 Task: Find connections with filter location El Attaf with filter topic #Managementconsultingwith filter profile language English with filter current company Bestseller India with filter school Don Bosco Institute of Technology (D.B.I.T) with filter industry Restaurants with filter service category Blogging with filter keywords title Finance Manager
Action: Mouse moved to (543, 75)
Screenshot: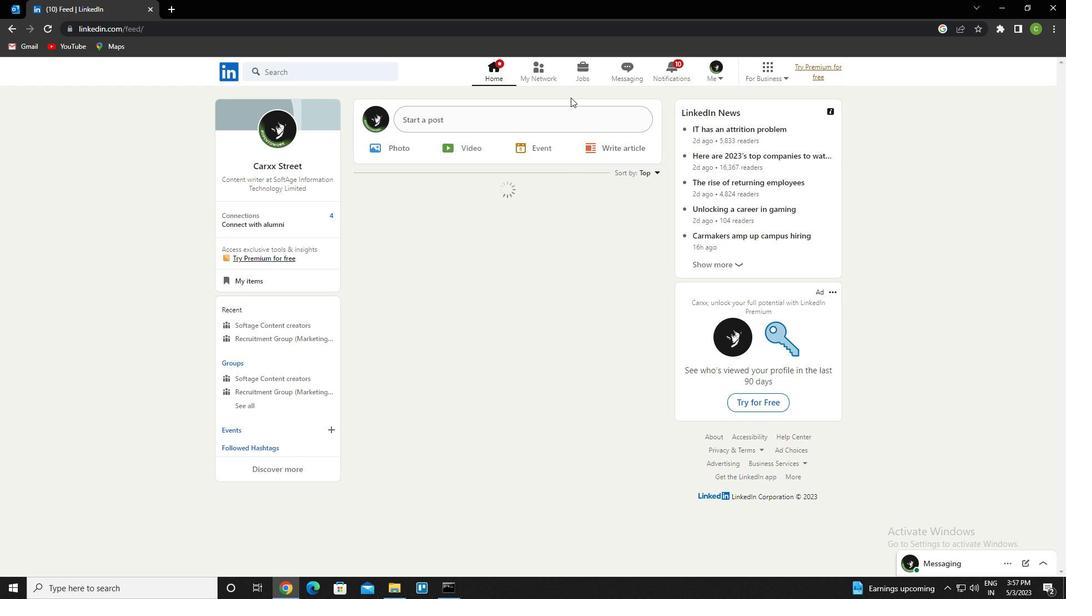 
Action: Mouse pressed left at (543, 75)
Screenshot: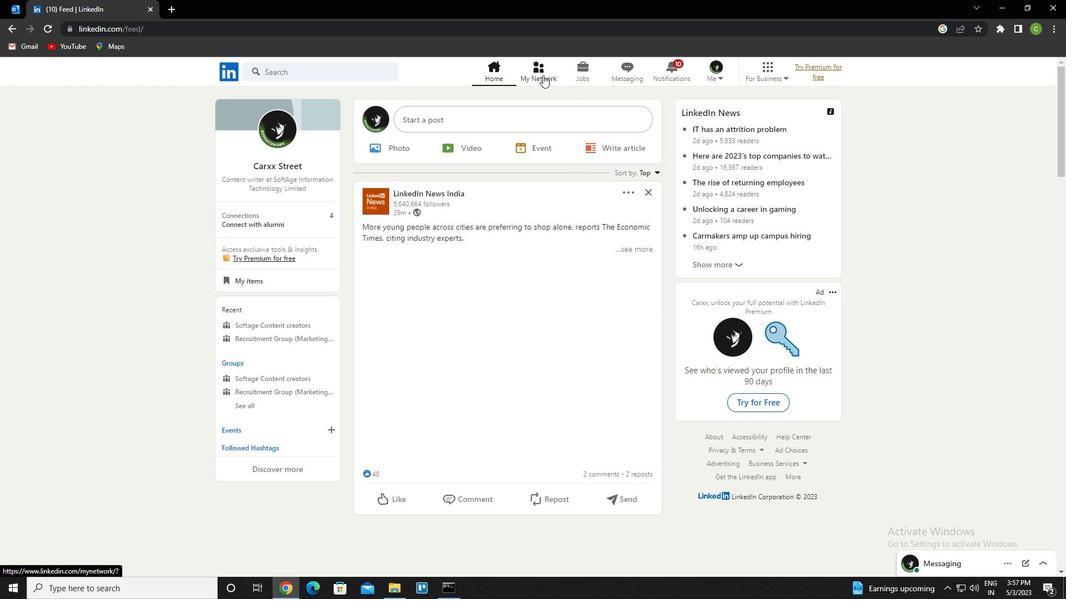 
Action: Mouse moved to (346, 136)
Screenshot: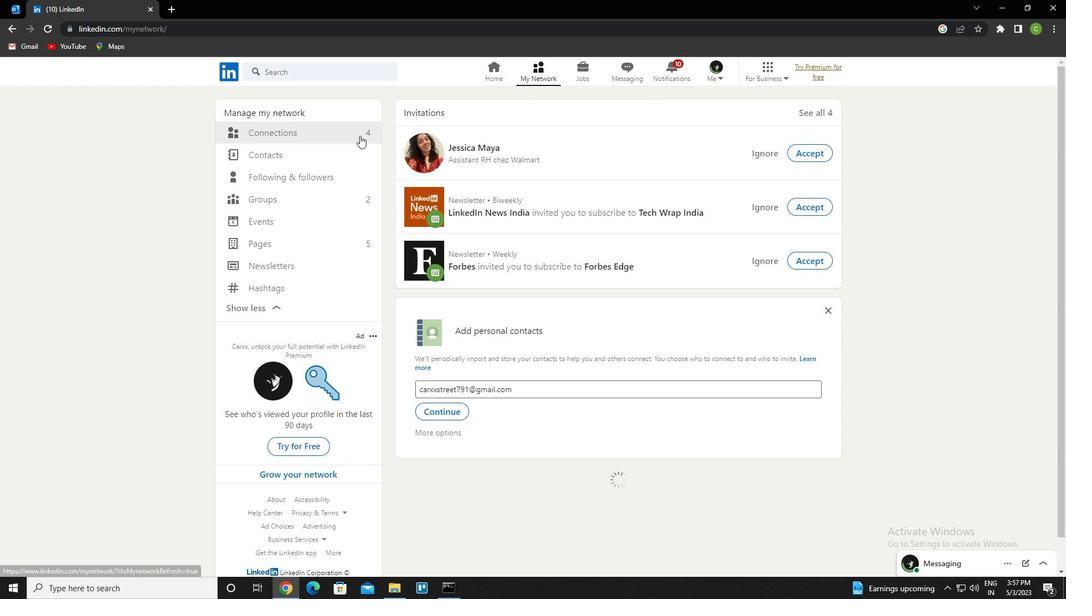 
Action: Mouse pressed left at (346, 136)
Screenshot: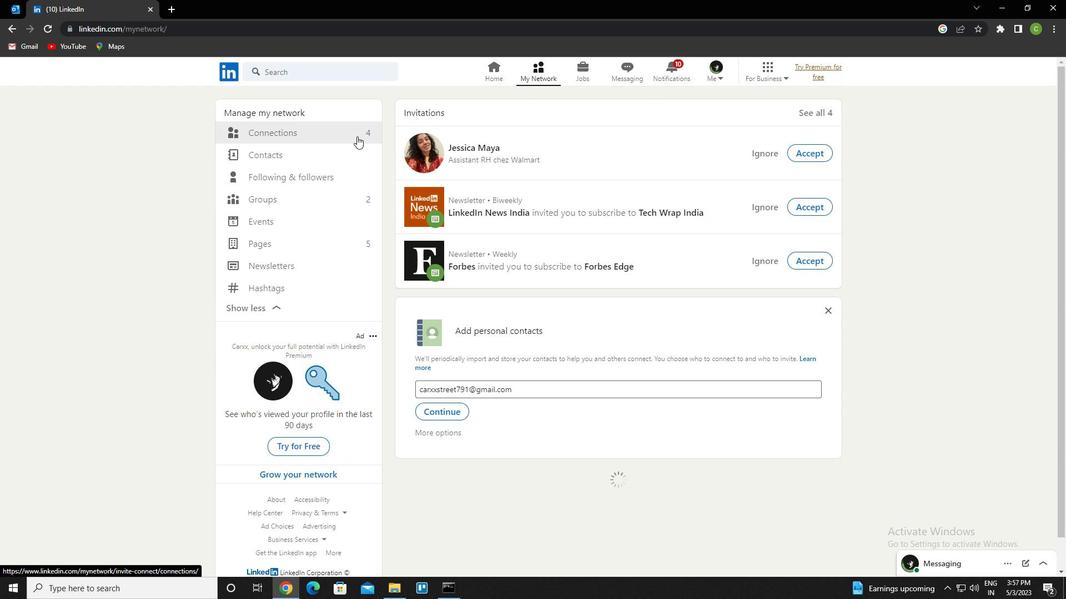 
Action: Mouse moved to (626, 133)
Screenshot: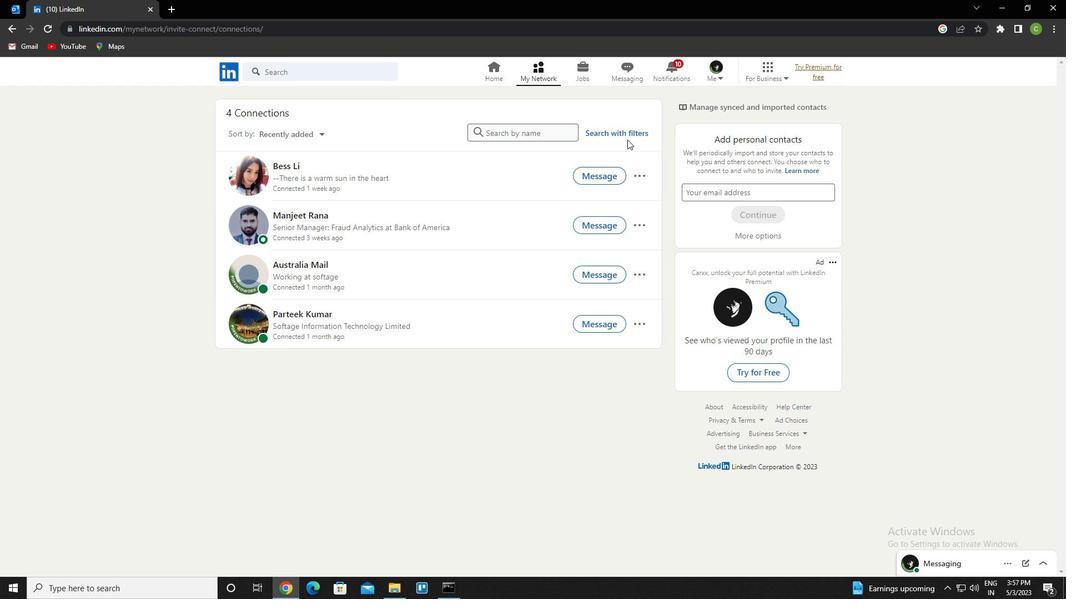 
Action: Mouse pressed left at (626, 133)
Screenshot: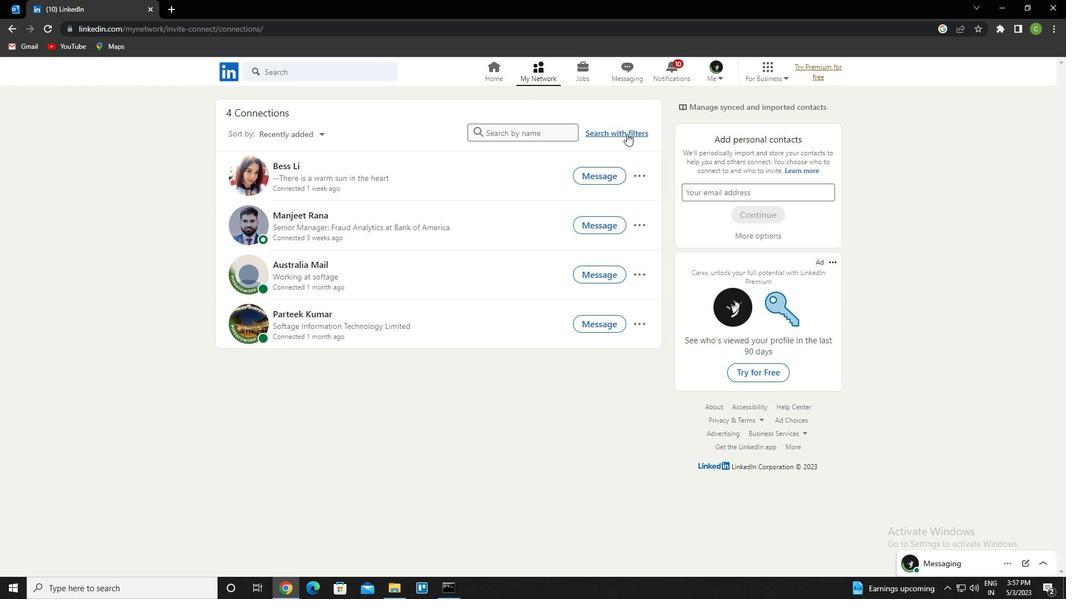 
Action: Mouse moved to (566, 98)
Screenshot: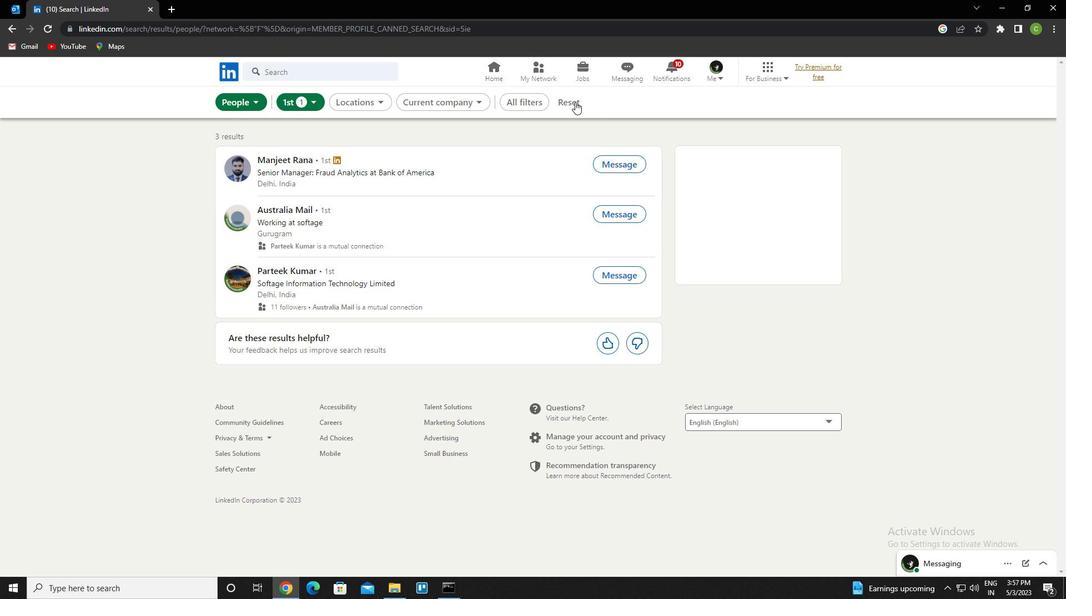 
Action: Mouse pressed left at (566, 98)
Screenshot: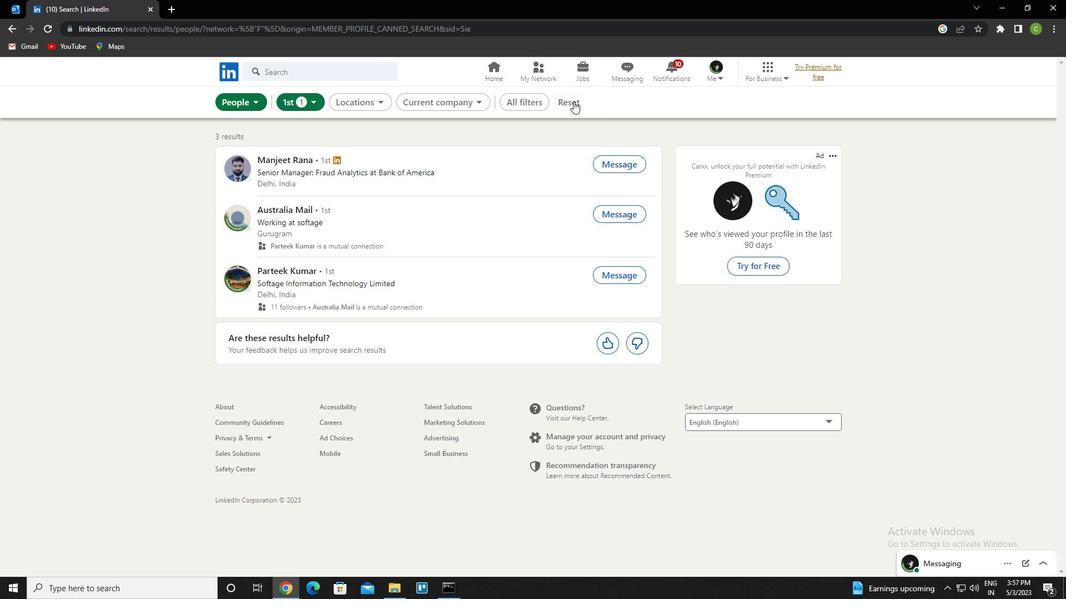 
Action: Mouse moved to (557, 100)
Screenshot: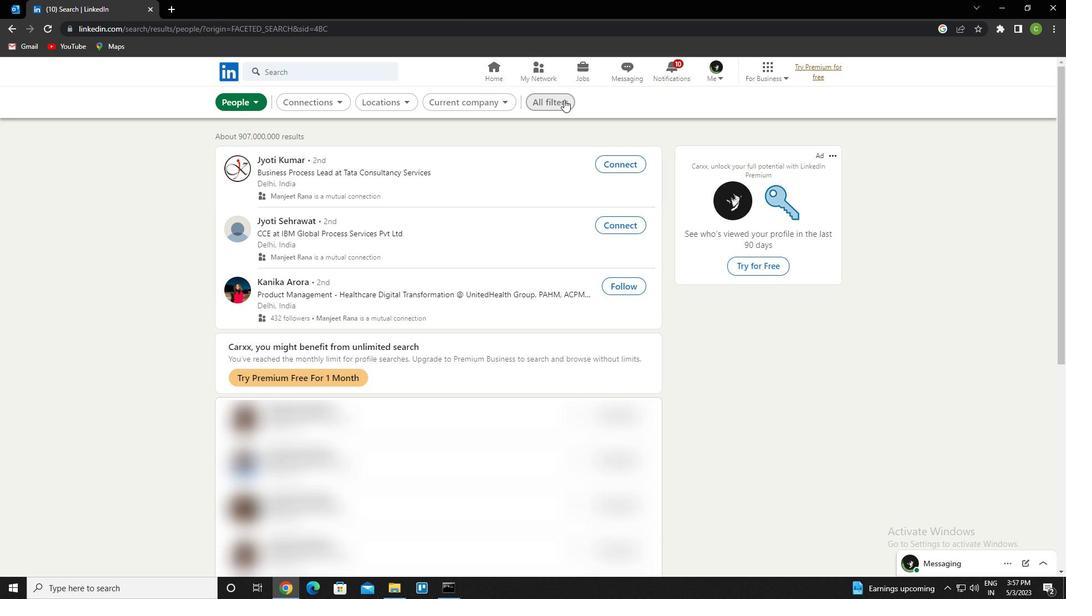 
Action: Mouse pressed left at (557, 100)
Screenshot: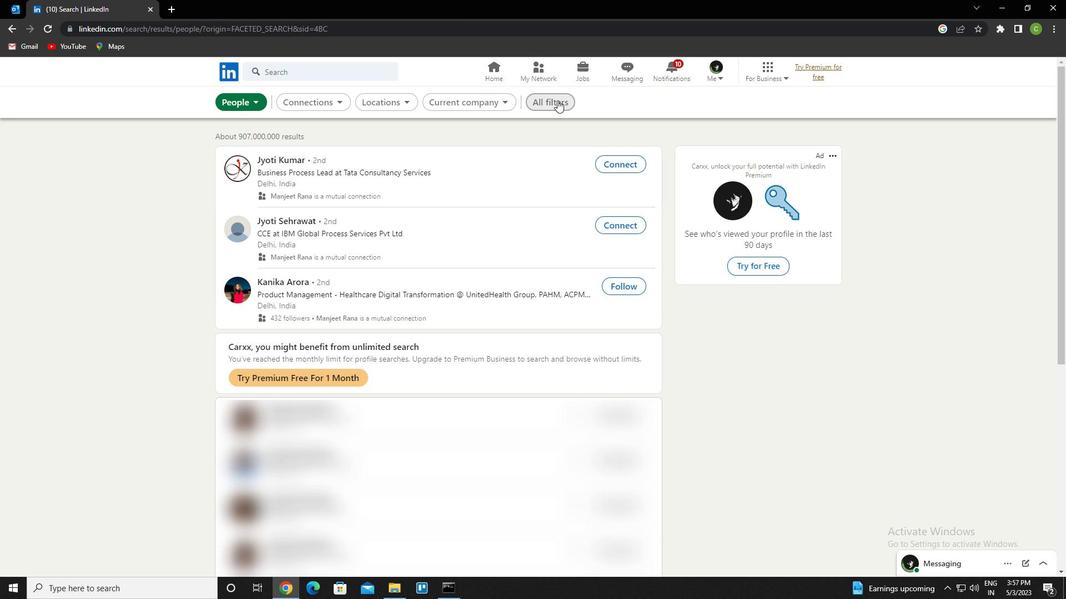 
Action: Mouse moved to (893, 346)
Screenshot: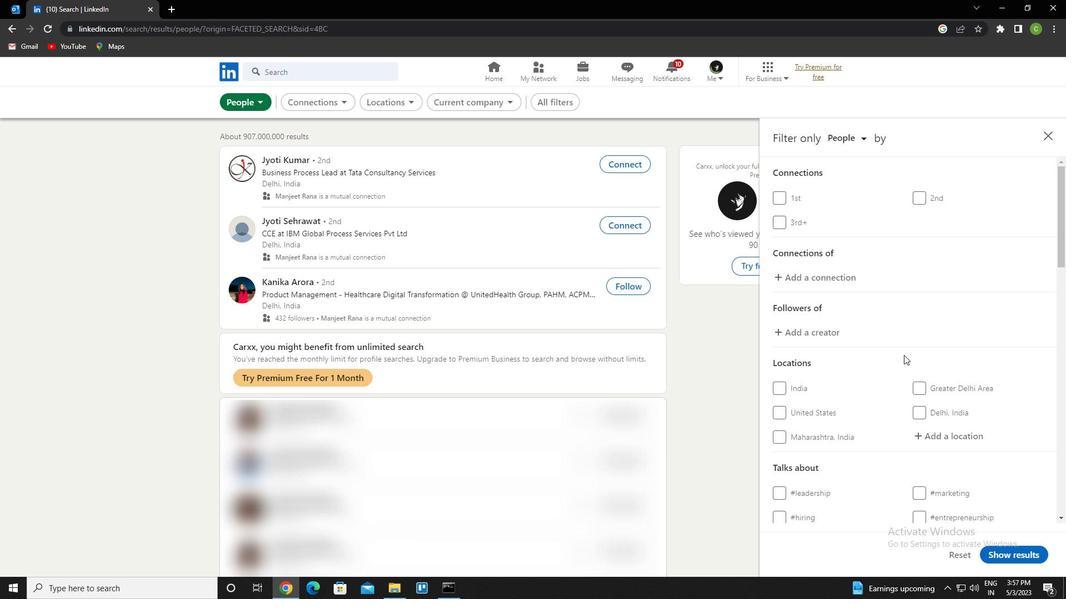 
Action: Mouse scrolled (893, 346) with delta (0, 0)
Screenshot: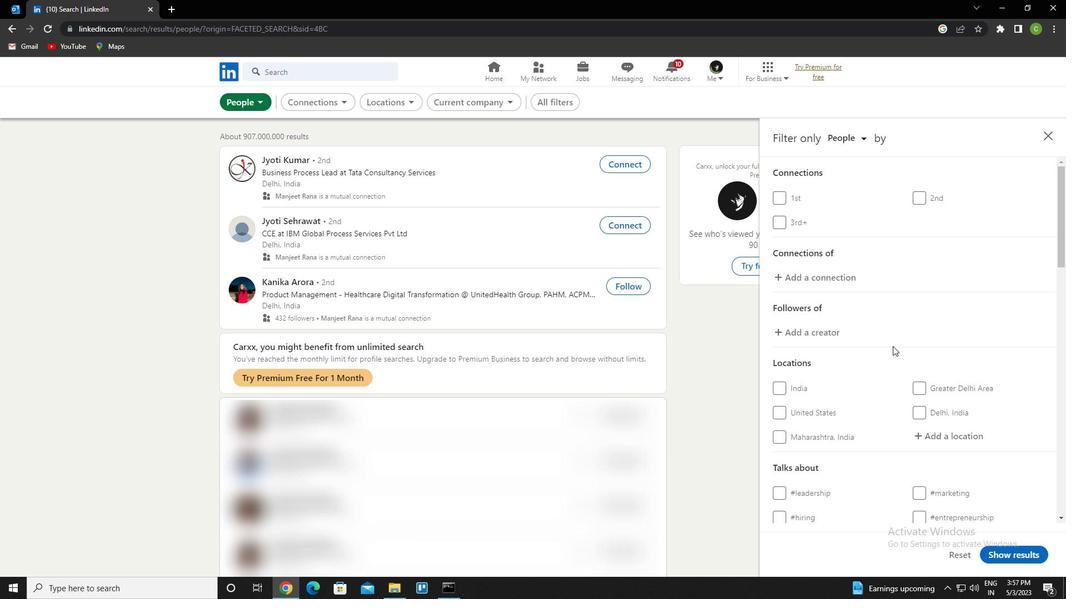 
Action: Mouse scrolled (893, 346) with delta (0, 0)
Screenshot: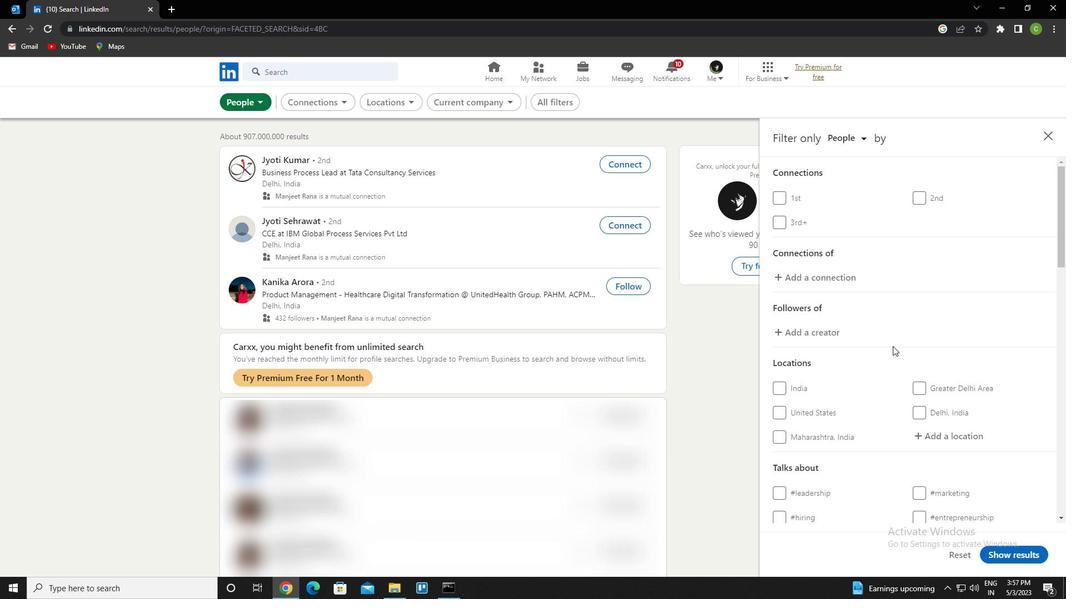 
Action: Mouse moved to (927, 331)
Screenshot: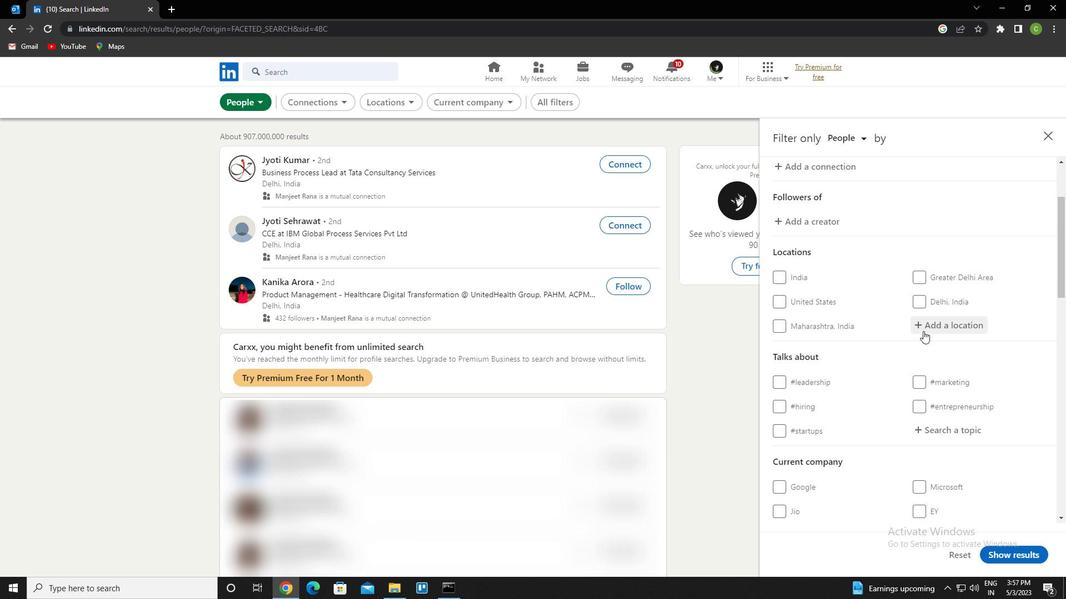 
Action: Mouse pressed left at (927, 331)
Screenshot: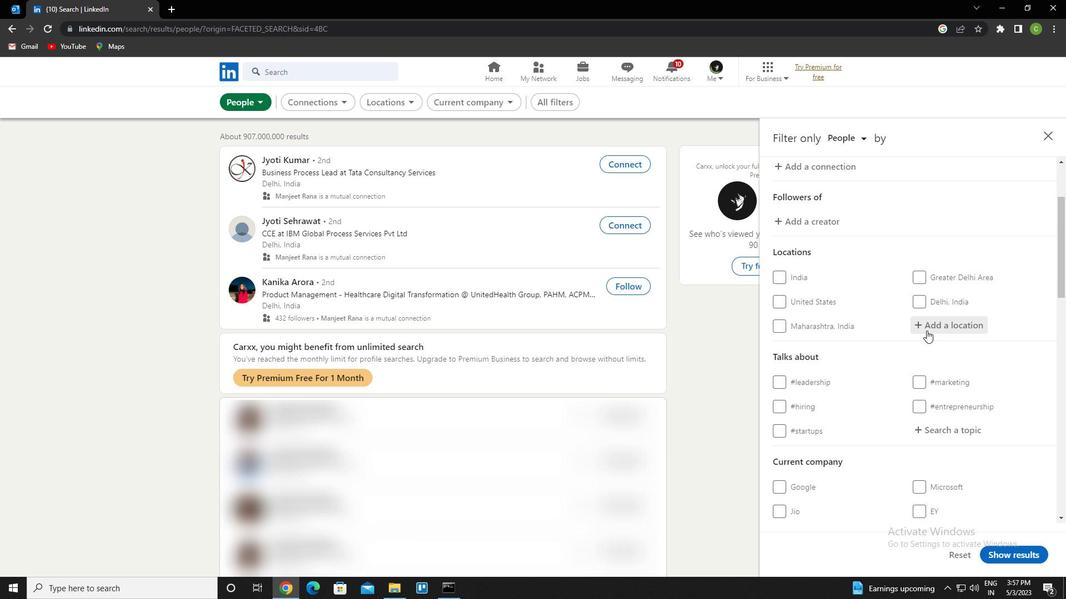 
Action: Key pressed <Key.caps_lock>e<Key.caps_lock>l<Key.space><Key.caps_lock>a<Key.caps_lock>ttaf<Key.down><Key.enter>
Screenshot: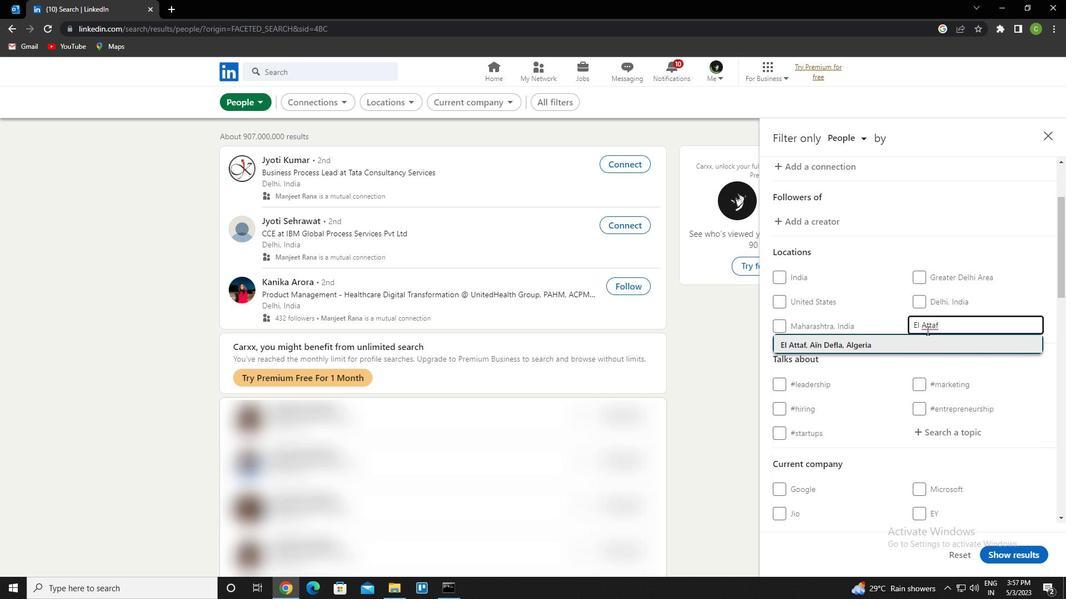 
Action: Mouse scrolled (927, 330) with delta (0, 0)
Screenshot: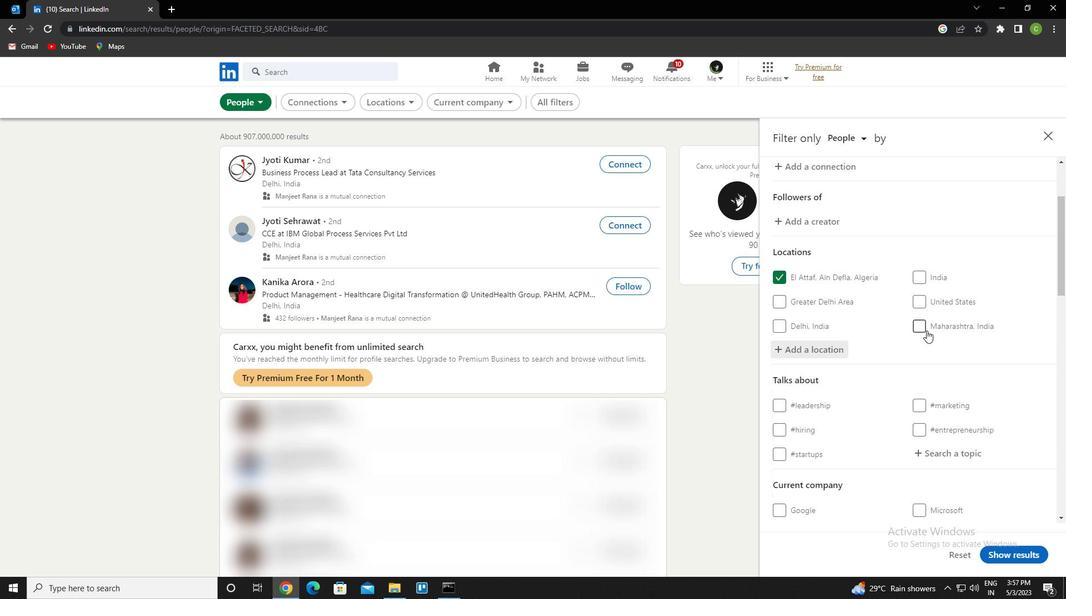 
Action: Mouse scrolled (927, 330) with delta (0, 0)
Screenshot: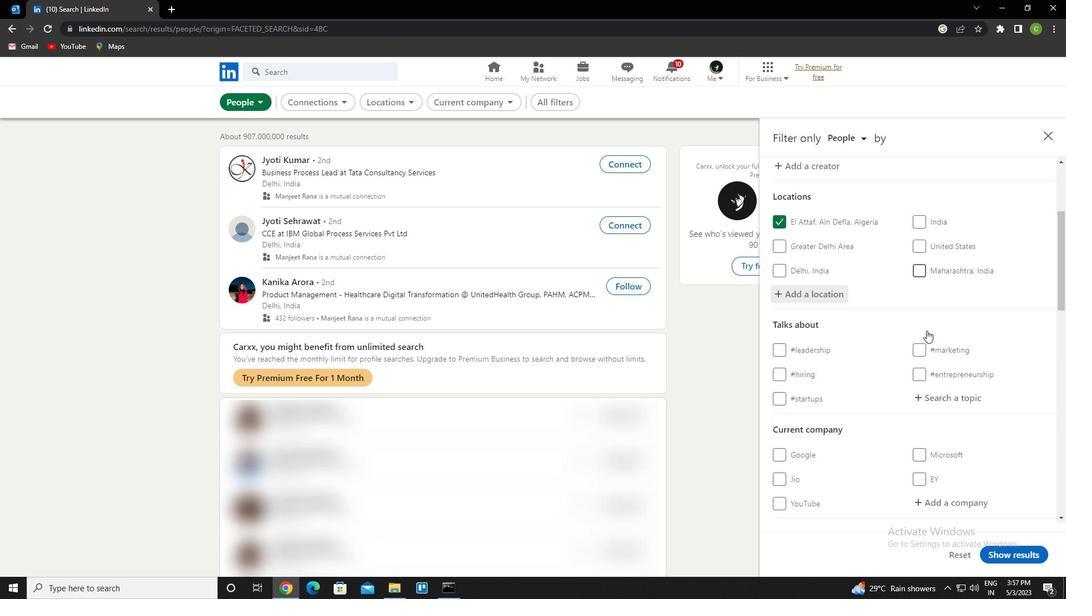 
Action: Mouse moved to (930, 338)
Screenshot: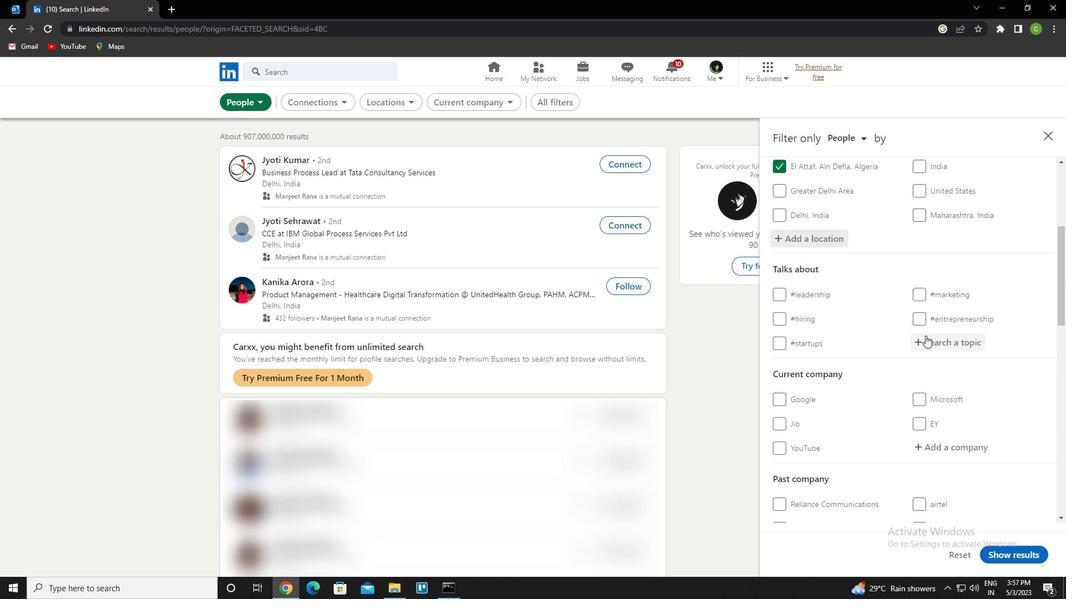 
Action: Mouse pressed left at (930, 338)
Screenshot: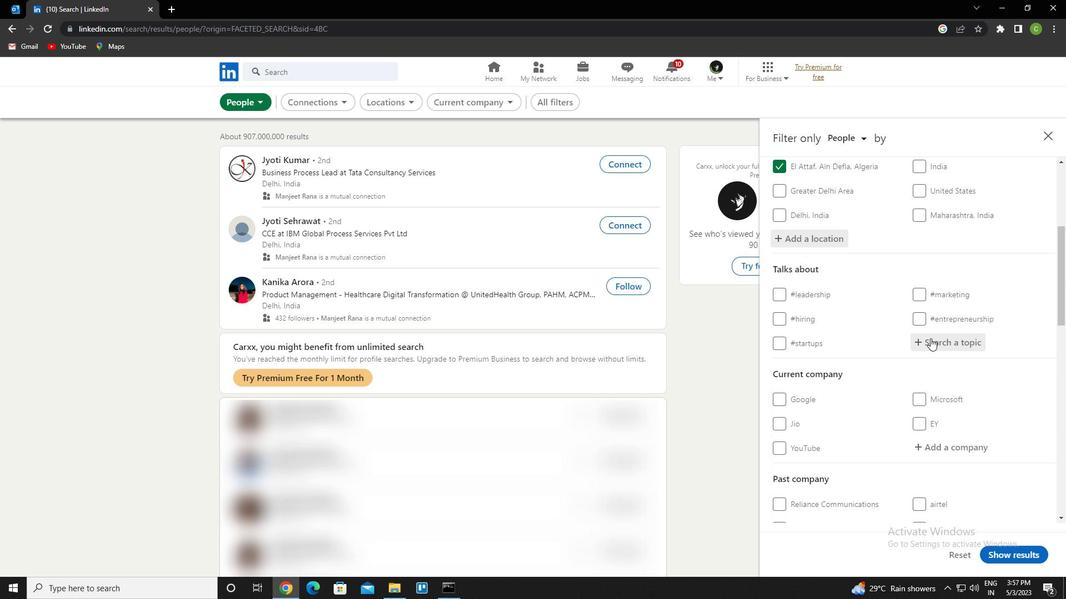 
Action: Key pressed managementconsulting<Key.down><Key.enter>
Screenshot: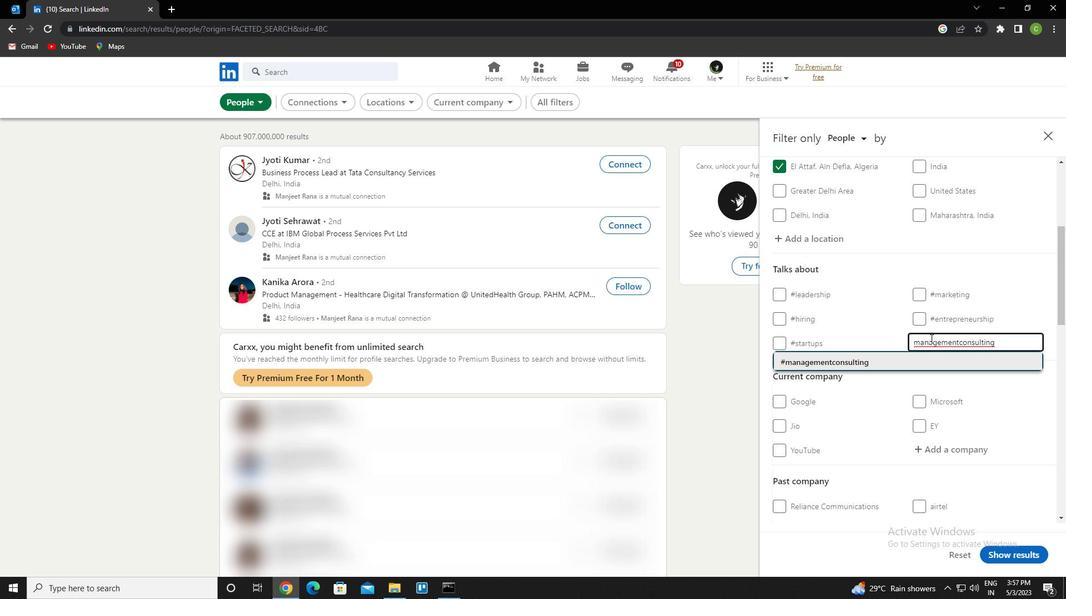 
Action: Mouse scrolled (930, 338) with delta (0, 0)
Screenshot: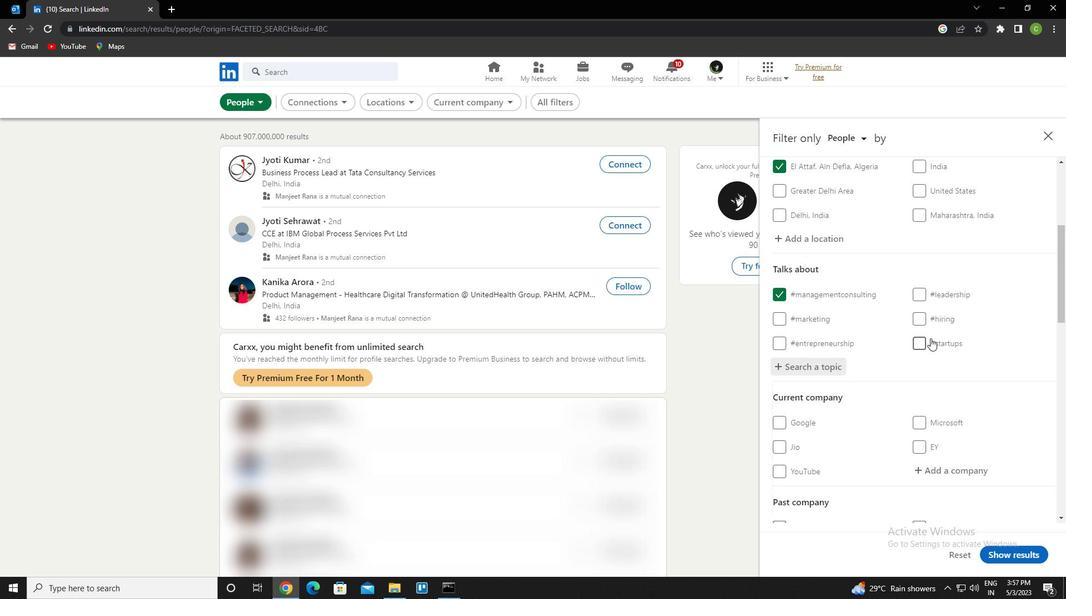 
Action: Mouse scrolled (930, 338) with delta (0, 0)
Screenshot: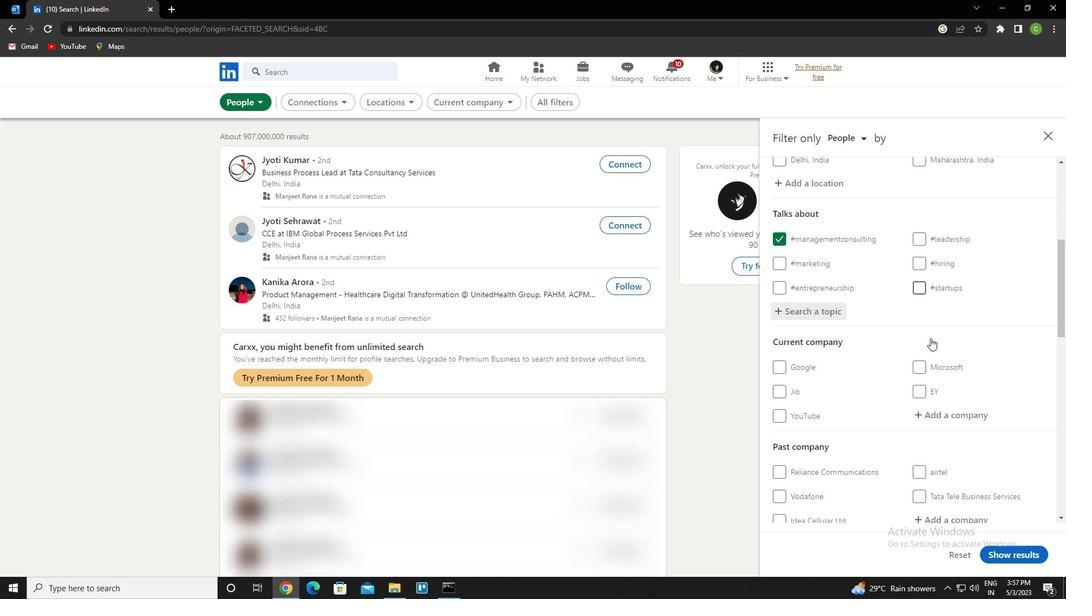 
Action: Mouse moved to (930, 337)
Screenshot: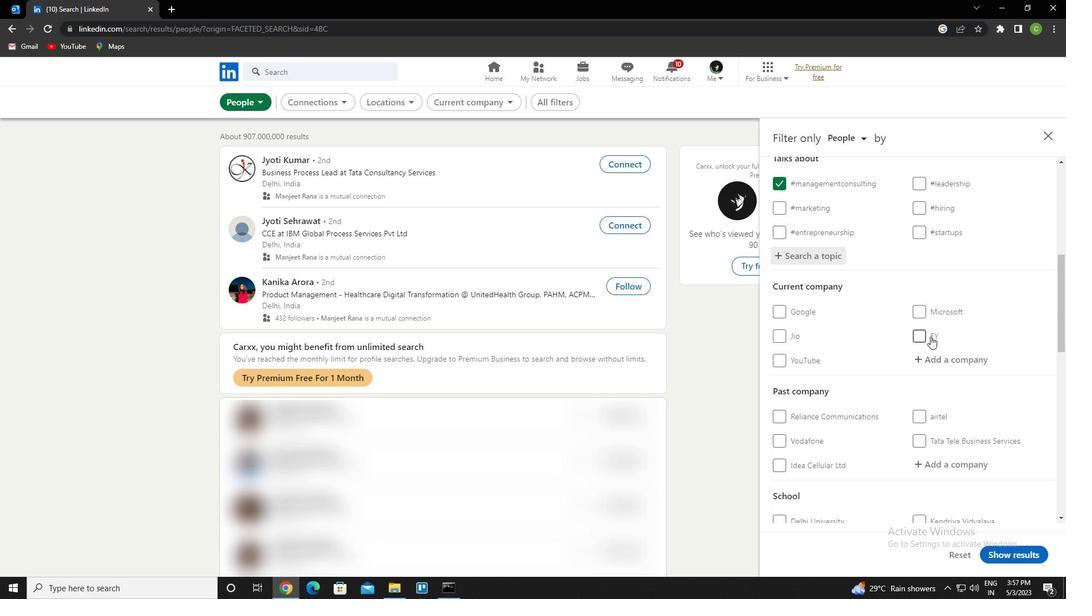 
Action: Mouse scrolled (930, 336) with delta (0, 0)
Screenshot: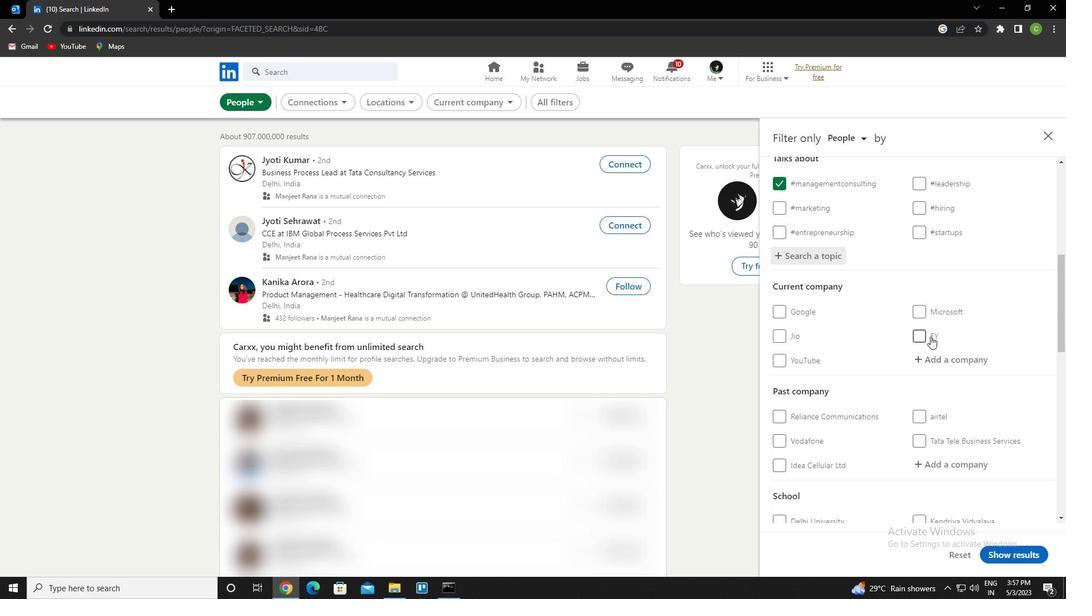 
Action: Mouse scrolled (930, 336) with delta (0, 0)
Screenshot: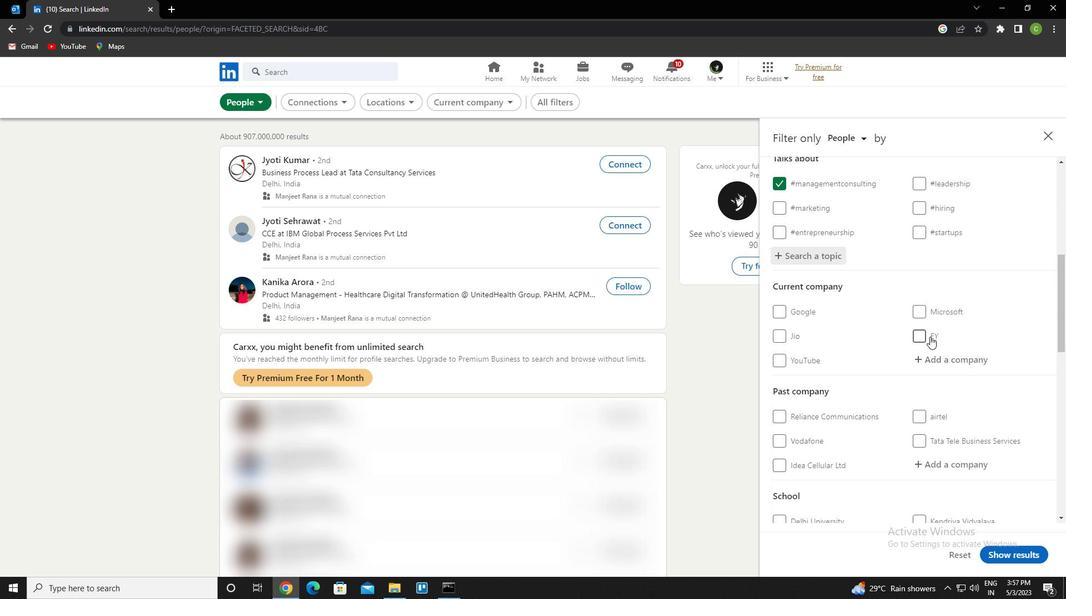 
Action: Mouse scrolled (930, 336) with delta (0, 0)
Screenshot: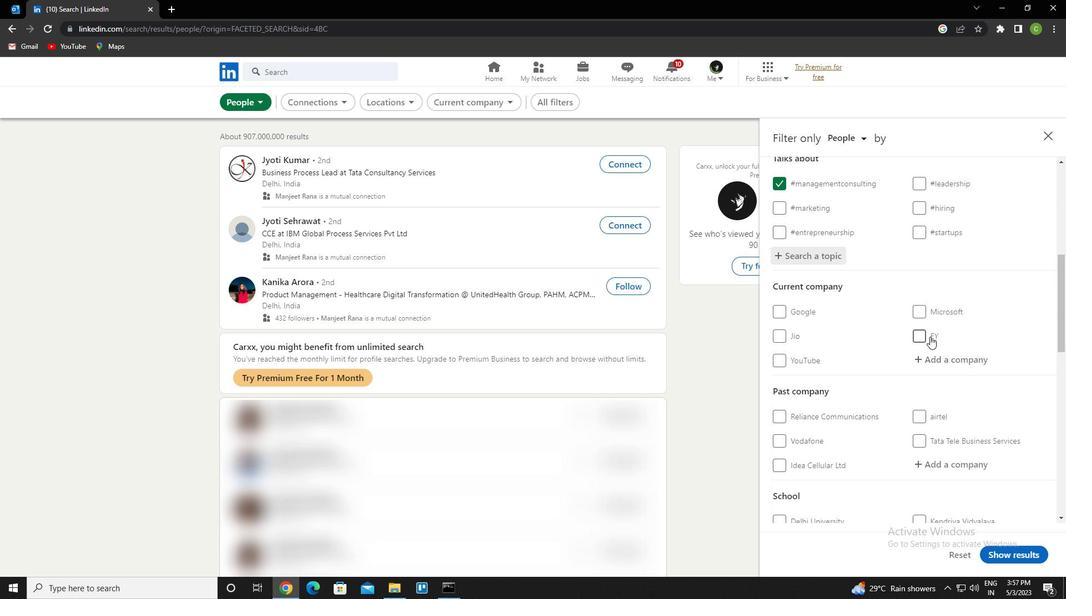 
Action: Mouse moved to (923, 332)
Screenshot: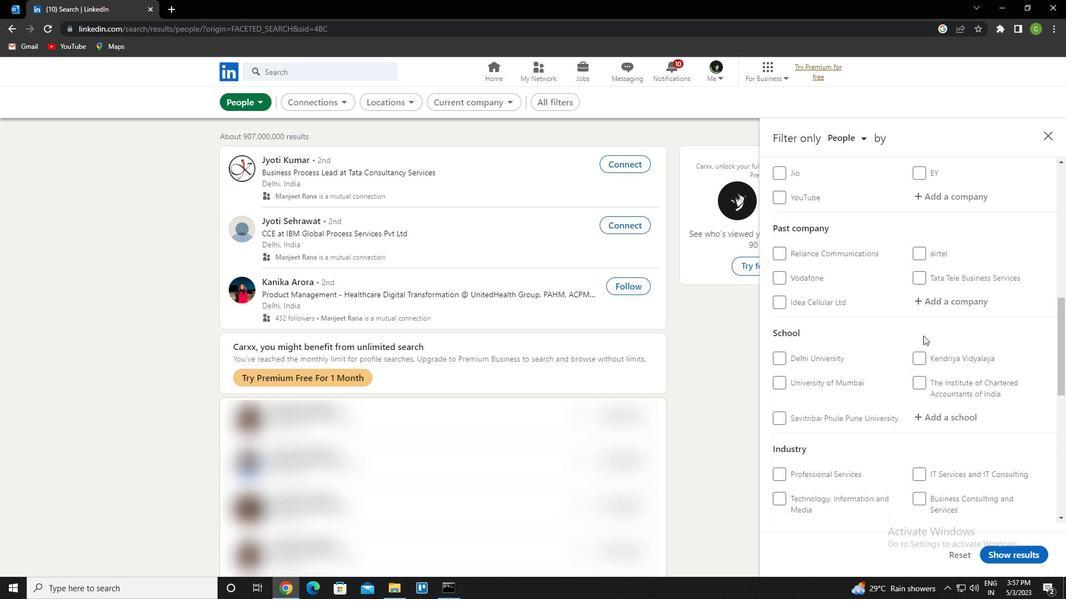 
Action: Mouse scrolled (923, 331) with delta (0, 0)
Screenshot: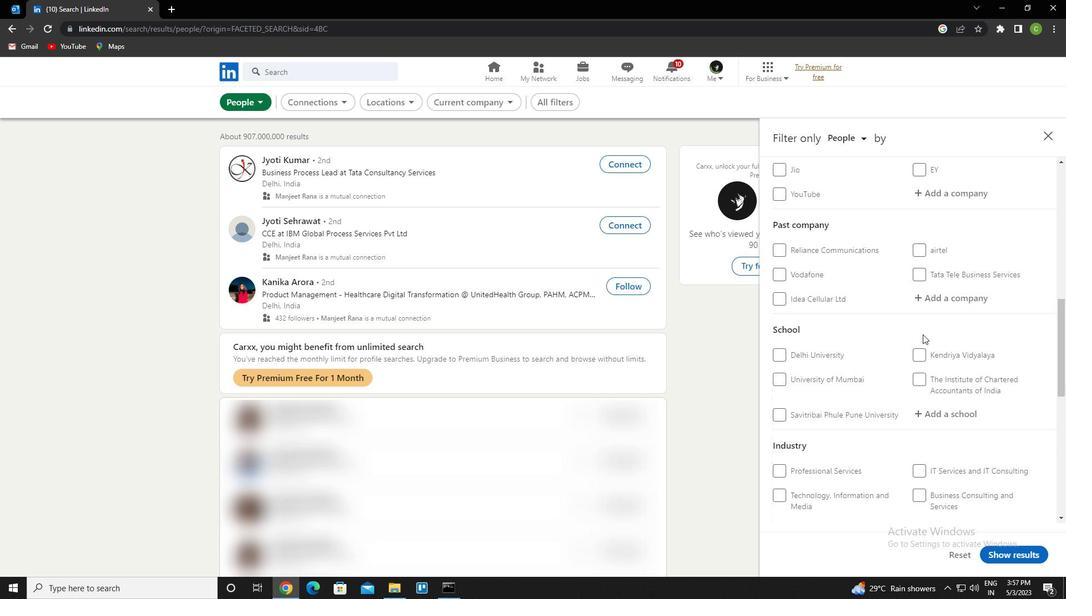 
Action: Mouse scrolled (923, 331) with delta (0, 0)
Screenshot: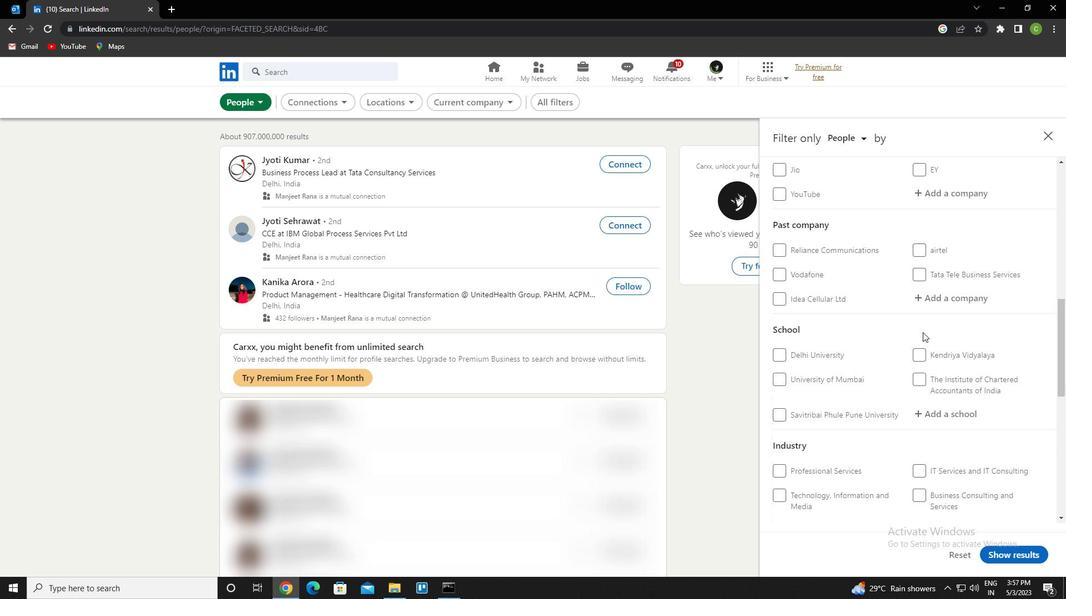 
Action: Mouse scrolled (923, 331) with delta (0, 0)
Screenshot: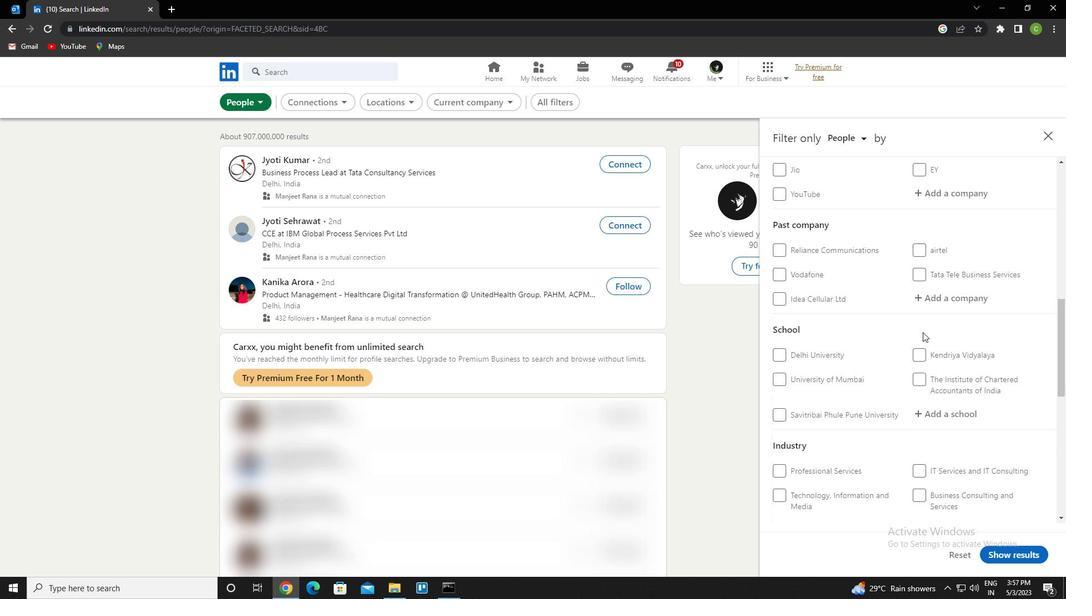 
Action: Mouse scrolled (923, 331) with delta (0, 0)
Screenshot: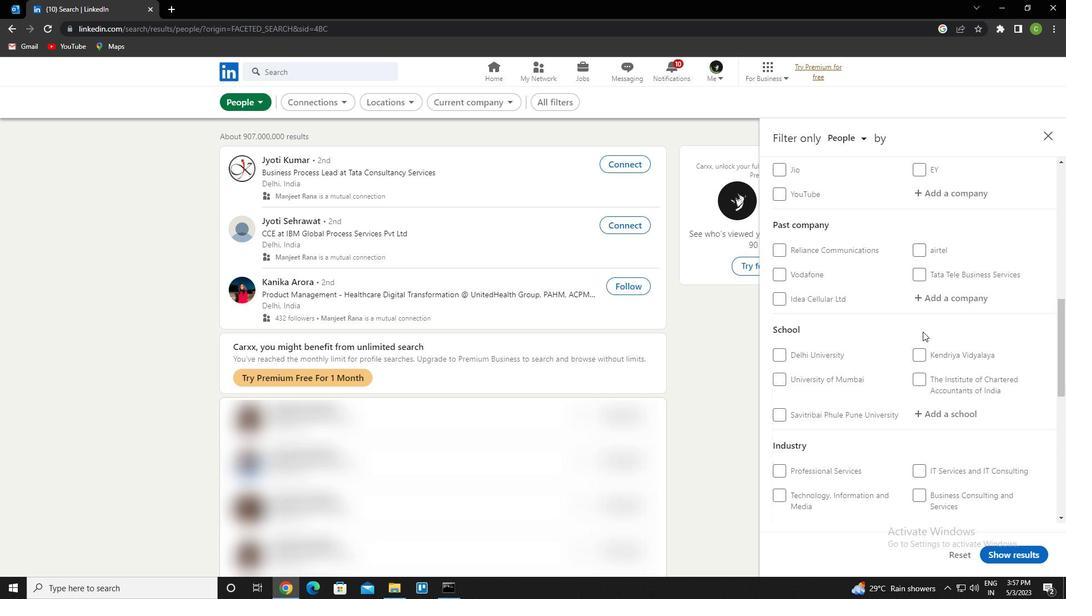 
Action: Mouse scrolled (923, 331) with delta (0, 0)
Screenshot: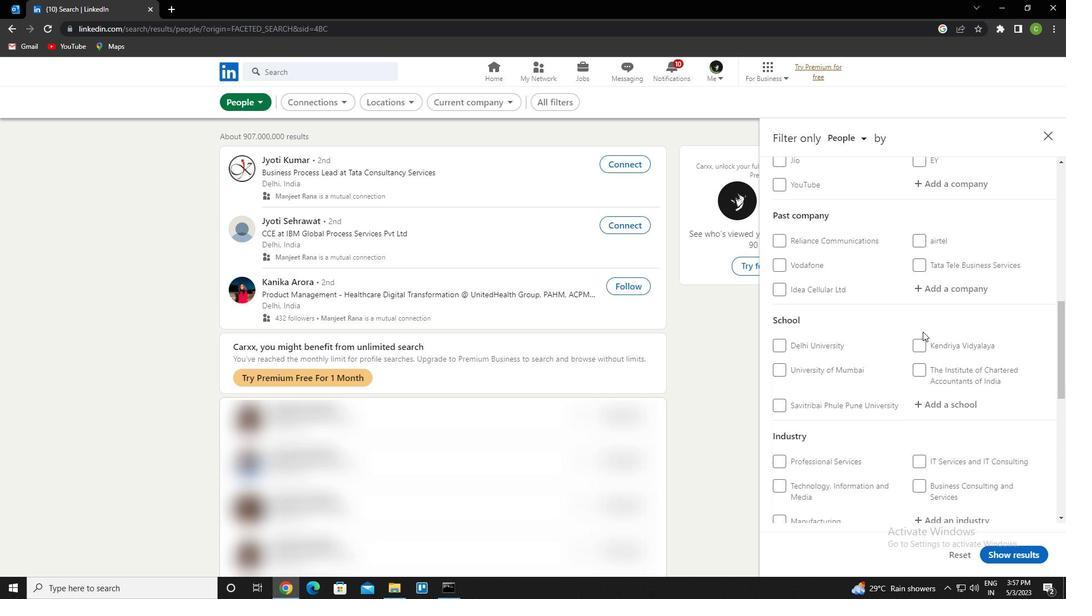 
Action: Mouse moved to (789, 309)
Screenshot: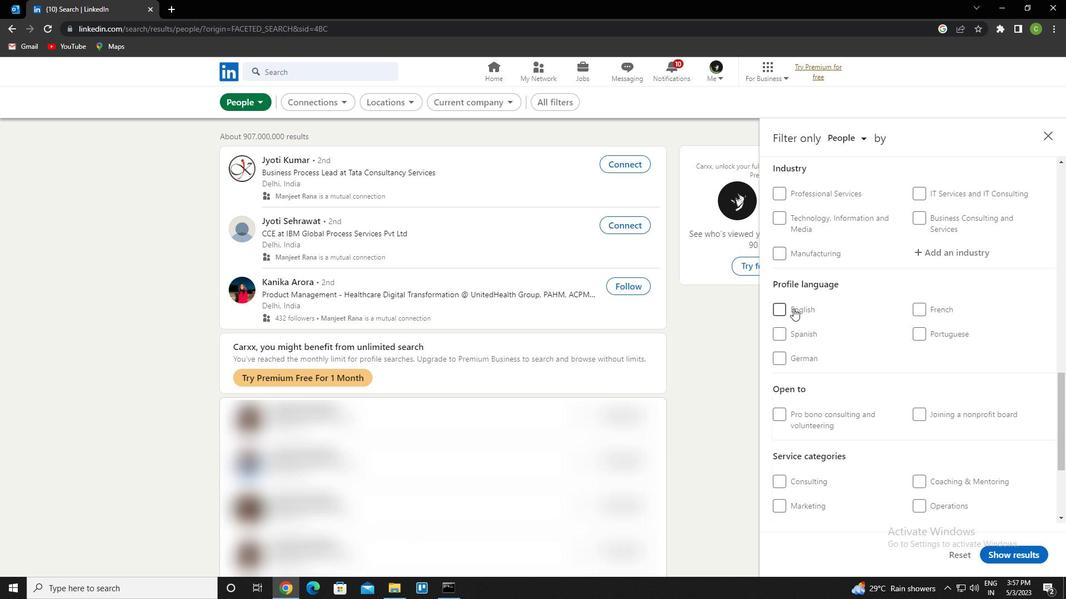 
Action: Mouse pressed left at (789, 309)
Screenshot: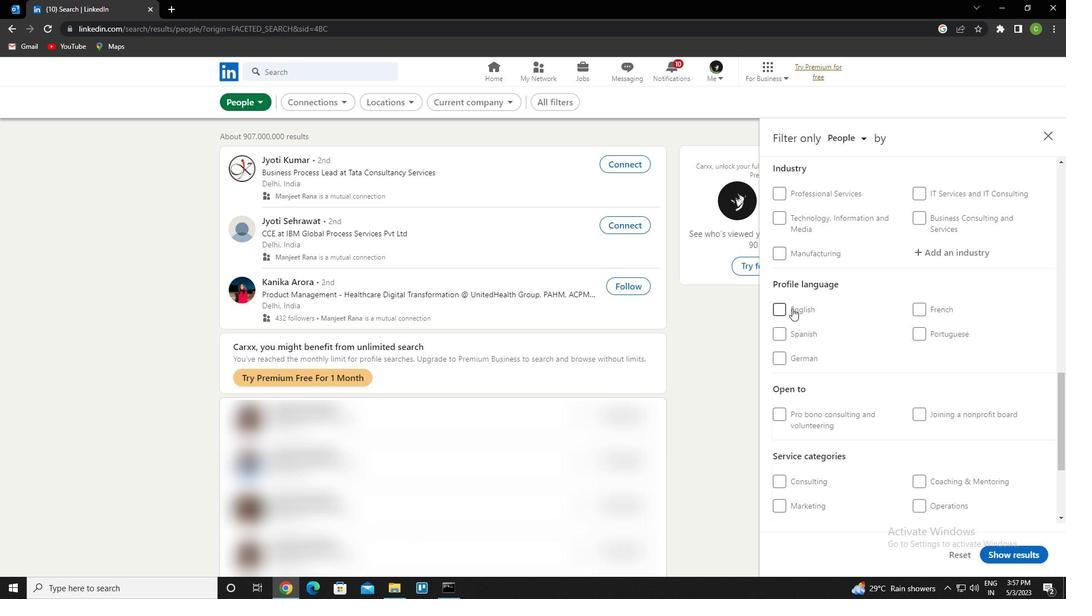 
Action: Mouse moved to (880, 327)
Screenshot: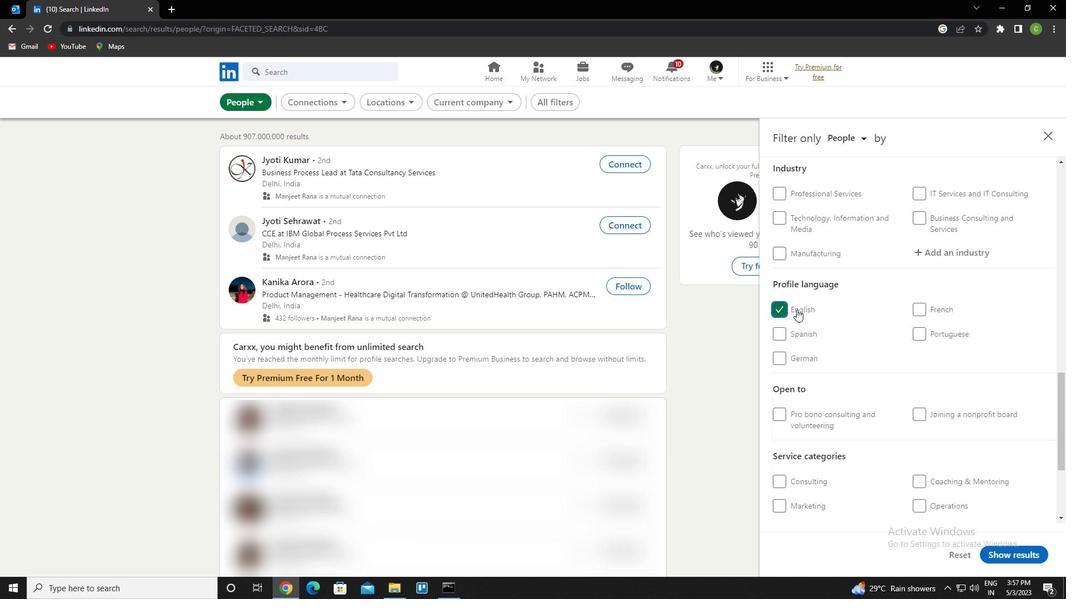 
Action: Mouse scrolled (880, 327) with delta (0, 0)
Screenshot: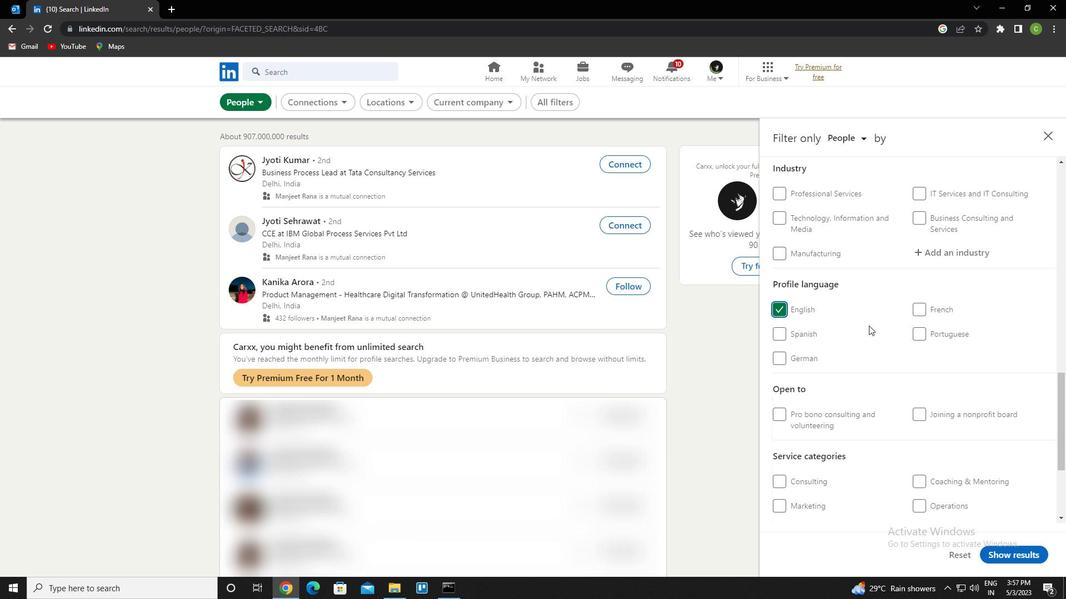 
Action: Mouse scrolled (880, 327) with delta (0, 0)
Screenshot: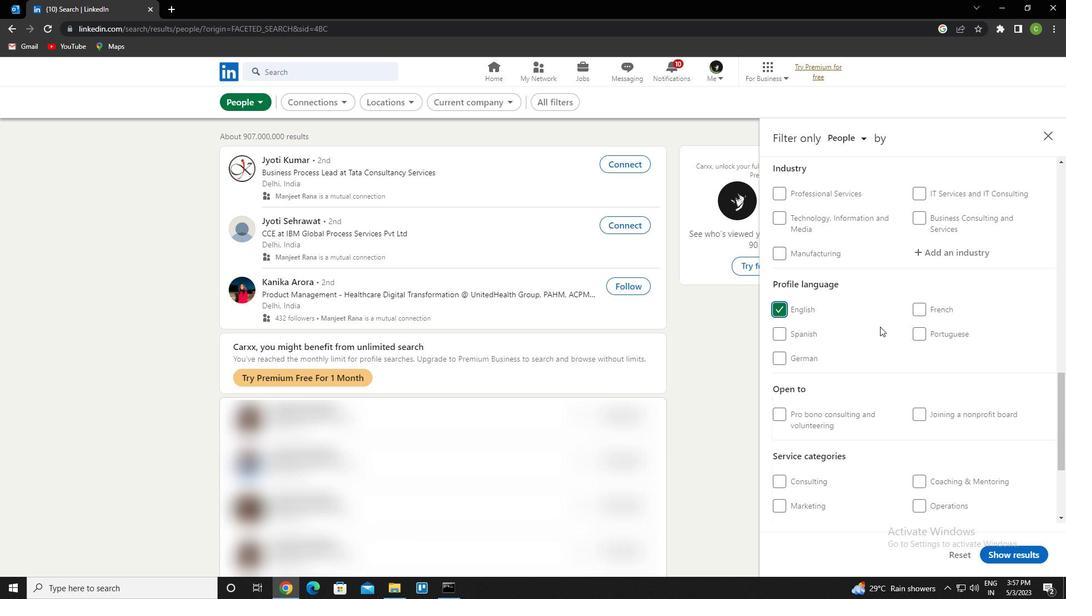 
Action: Mouse scrolled (880, 327) with delta (0, 0)
Screenshot: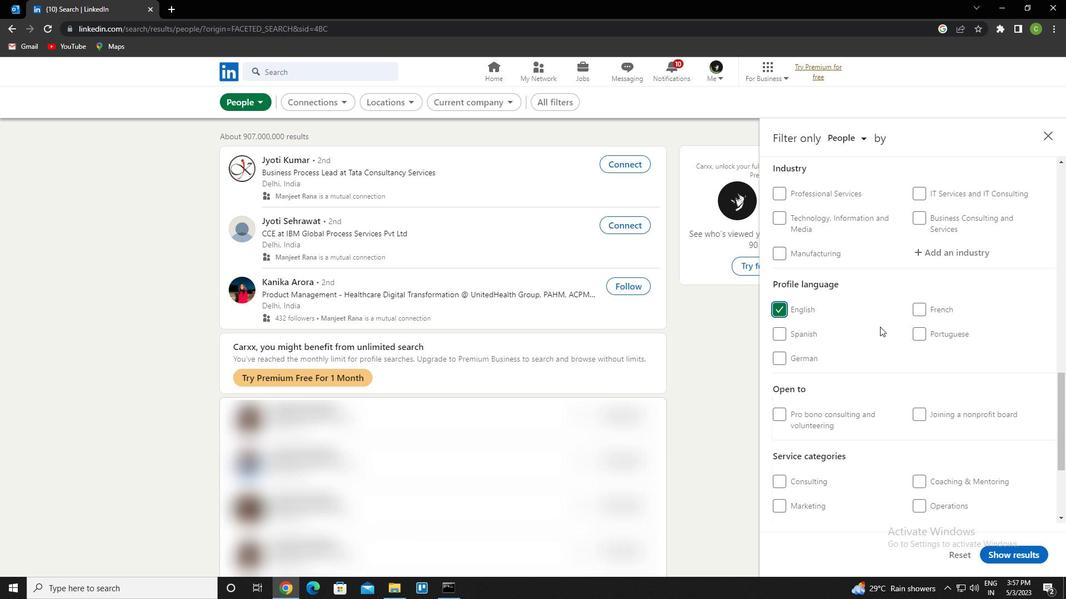 
Action: Mouse scrolled (880, 327) with delta (0, 0)
Screenshot: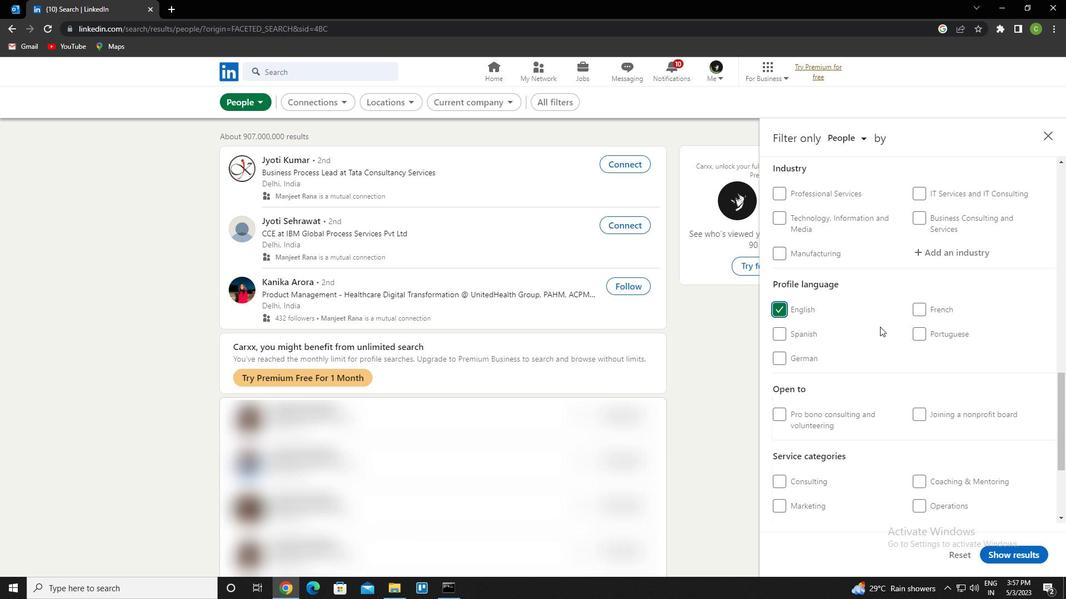 
Action: Mouse scrolled (880, 327) with delta (0, 0)
Screenshot: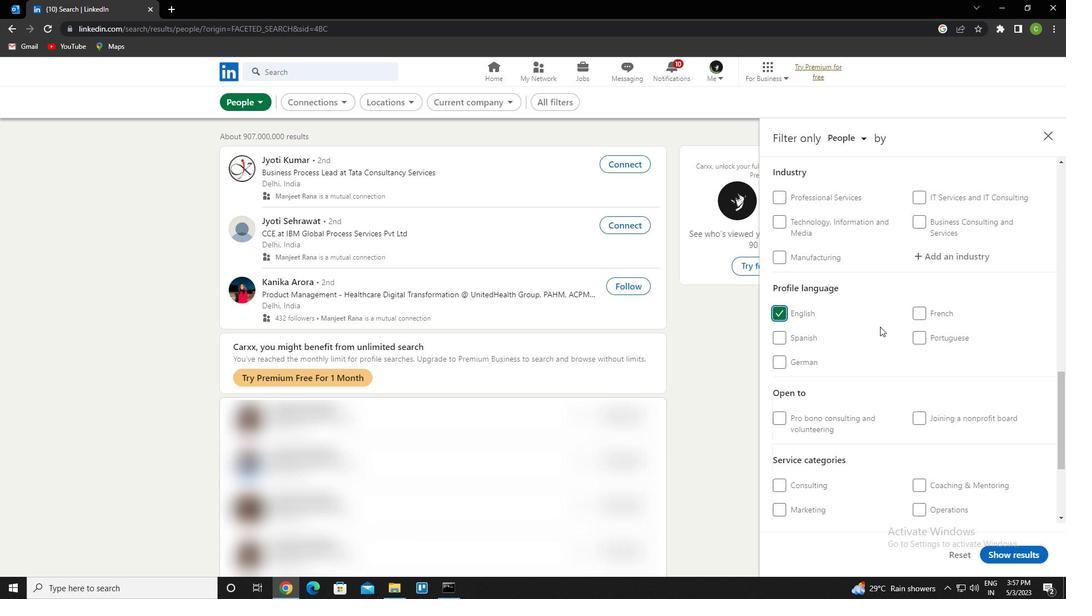 
Action: Mouse moved to (858, 315)
Screenshot: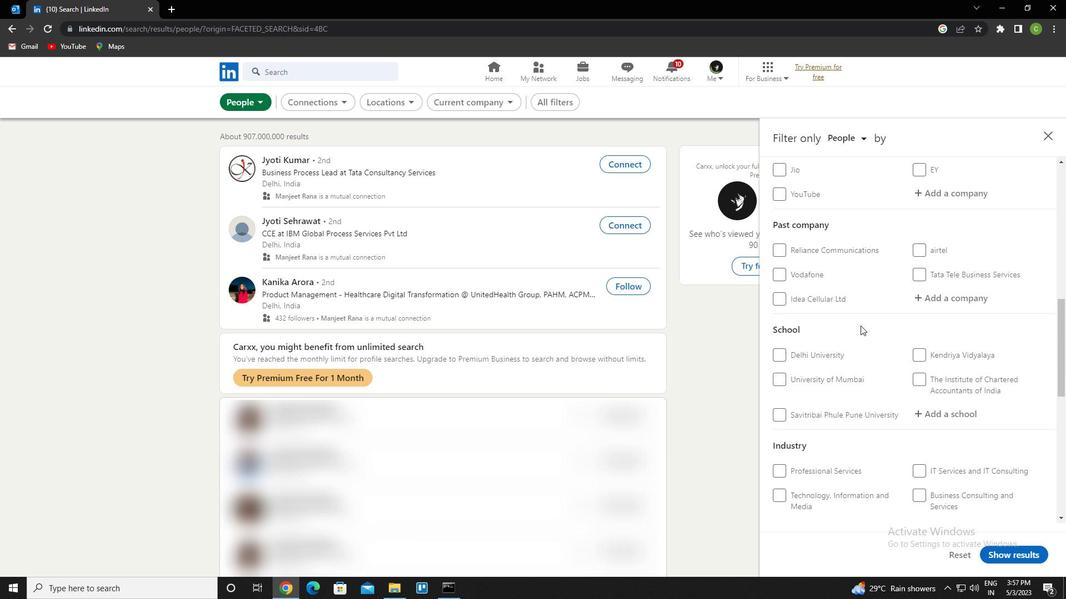 
Action: Mouse scrolled (858, 316) with delta (0, 0)
Screenshot: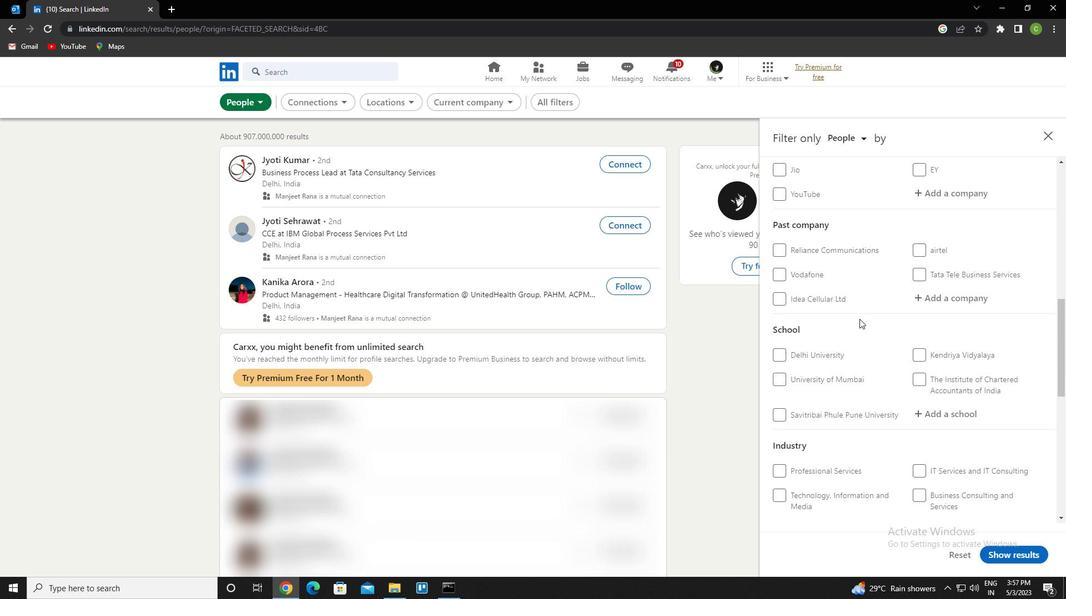 
Action: Mouse moved to (948, 244)
Screenshot: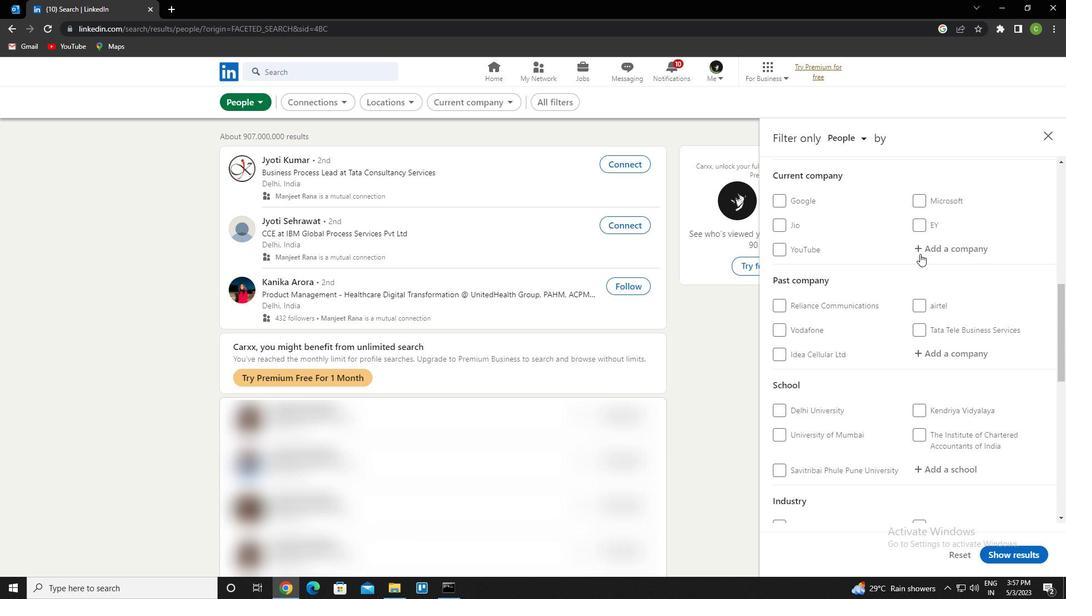 
Action: Mouse pressed left at (948, 244)
Screenshot: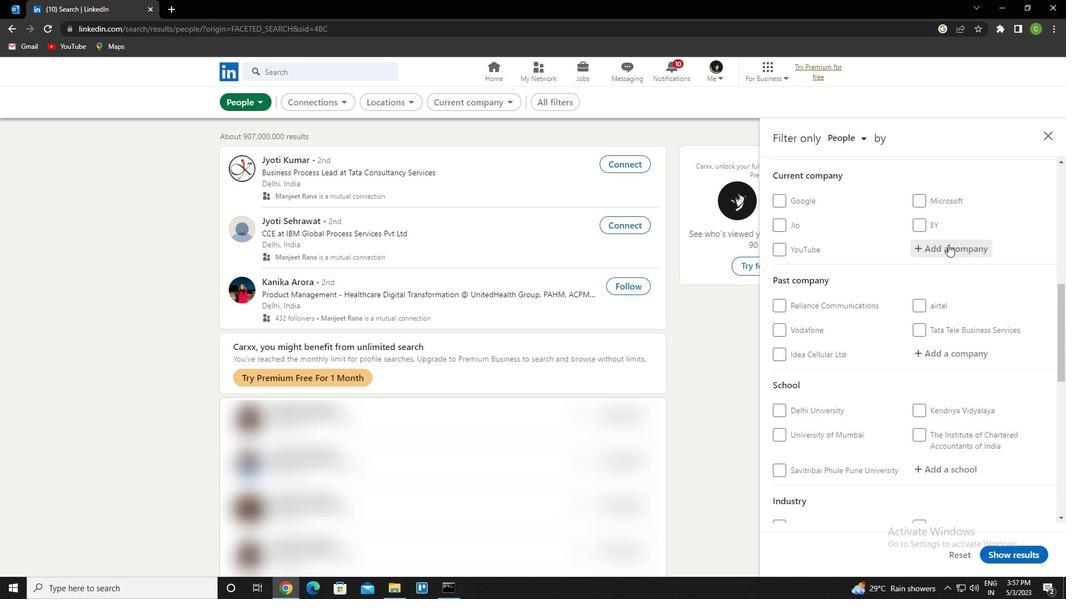 
Action: Key pressed <Key.caps_lock>b<Key.caps_lock>estseller<Key.down><Key.down><Key.enter>
Screenshot: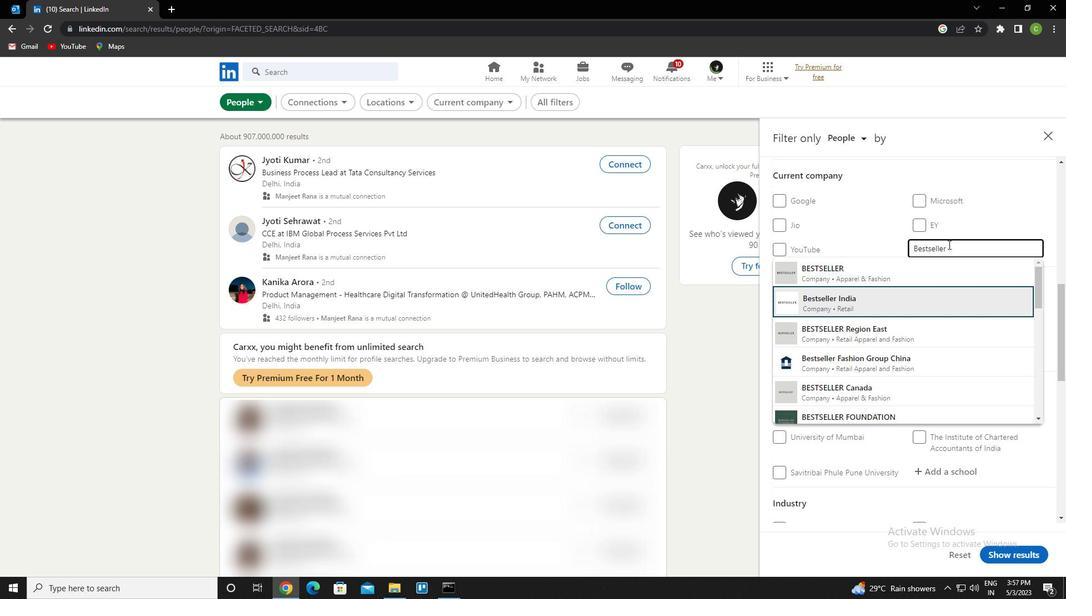 
Action: Mouse scrolled (948, 244) with delta (0, 0)
Screenshot: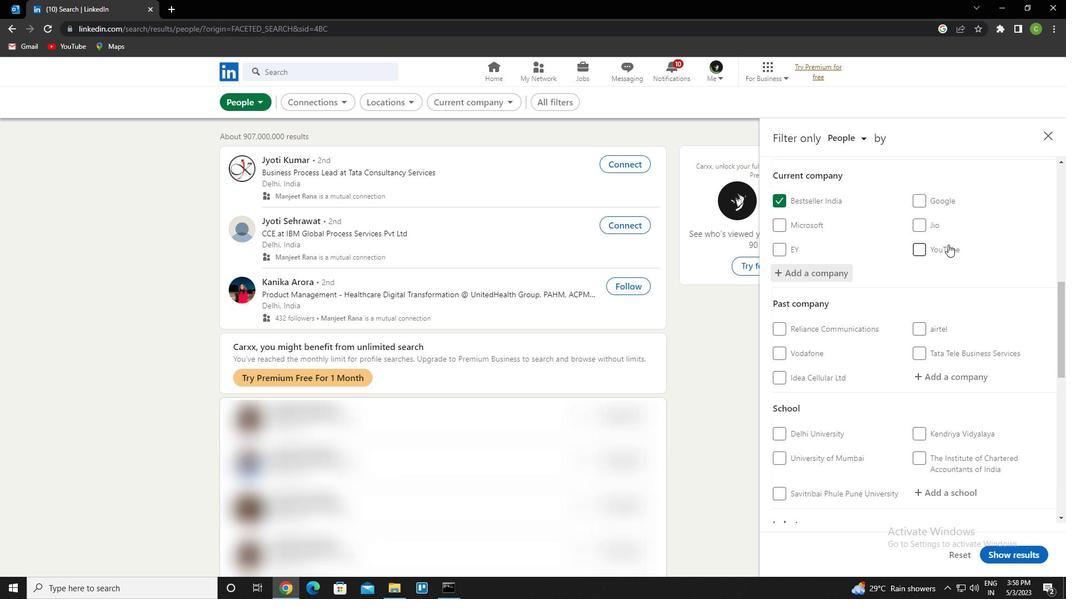 
Action: Mouse scrolled (948, 244) with delta (0, 0)
Screenshot: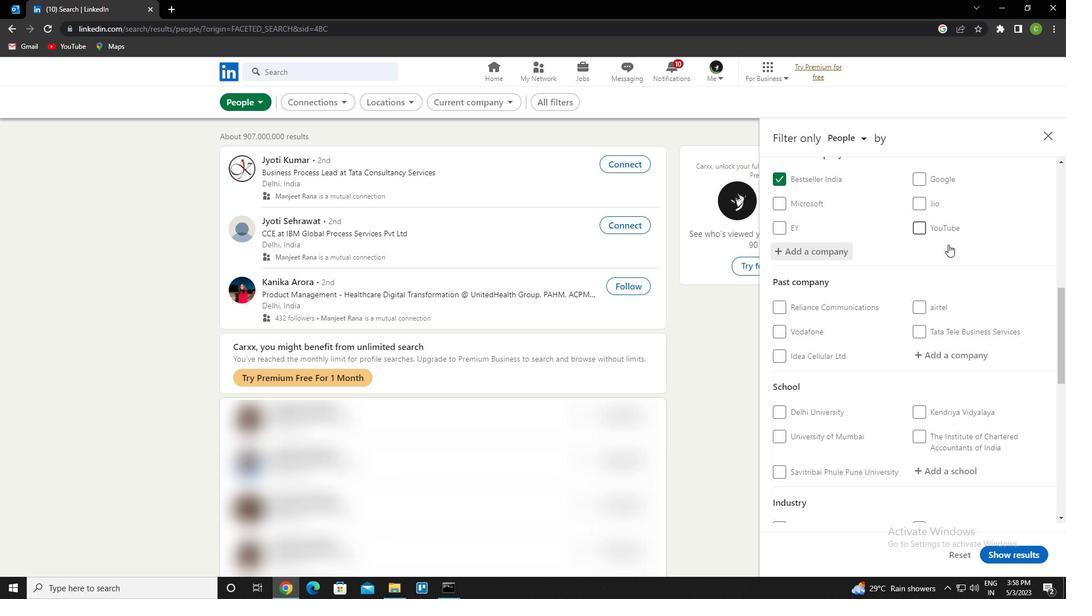 
Action: Mouse scrolled (948, 244) with delta (0, 0)
Screenshot: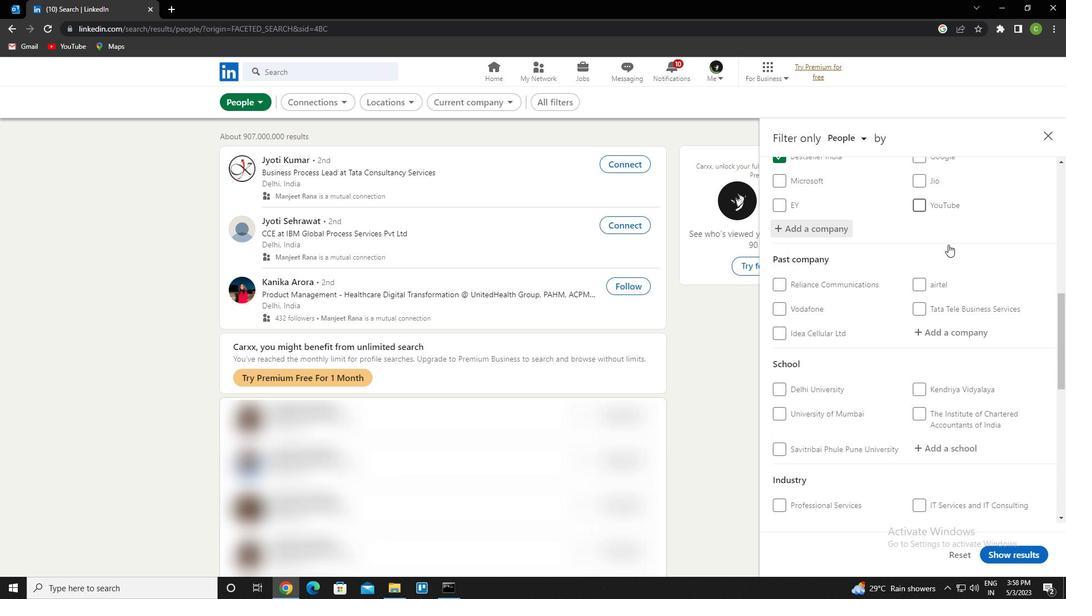 
Action: Mouse moved to (941, 324)
Screenshot: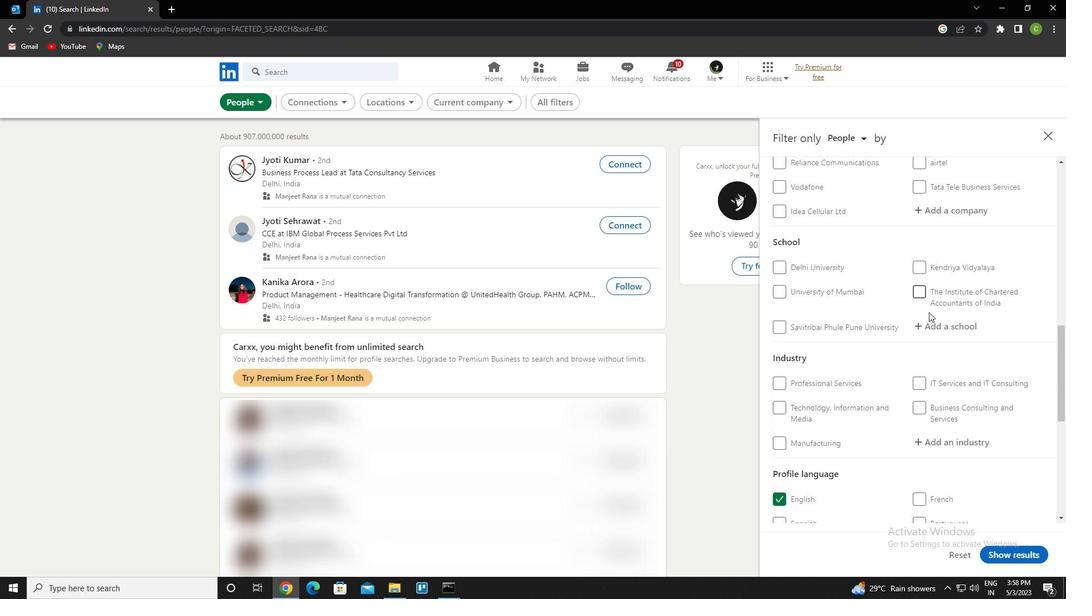
Action: Mouse pressed left at (941, 324)
Screenshot: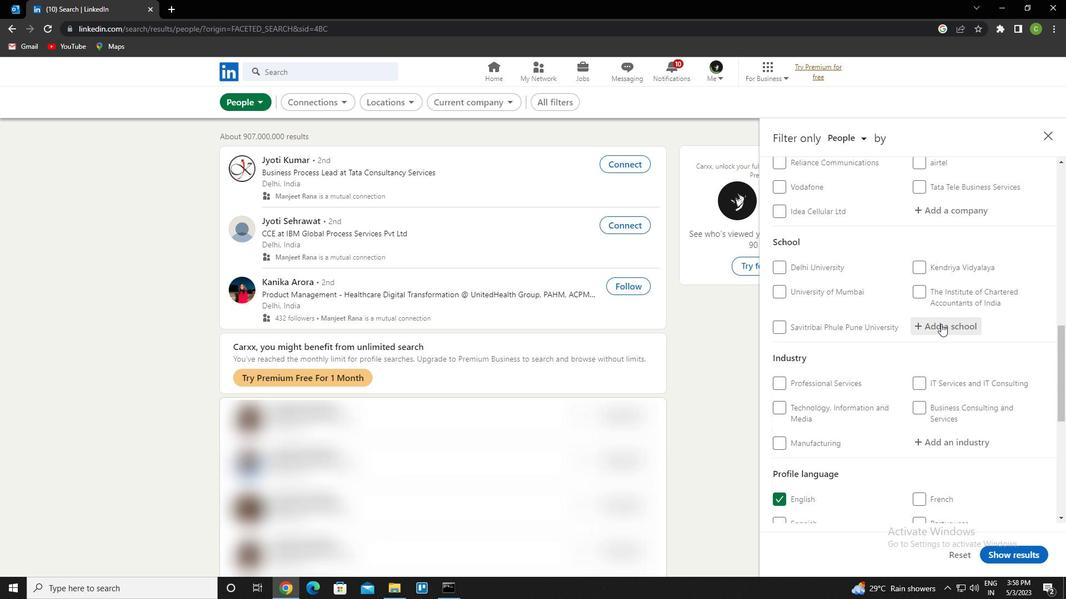 
Action: Key pressed <Key.caps_lock>d<Key.caps_lock>on<Key.space><Key.caps_lock>b<Key.caps_lock>osco<Key.down><Key.space>institute<Key.down><Key.enter>
Screenshot: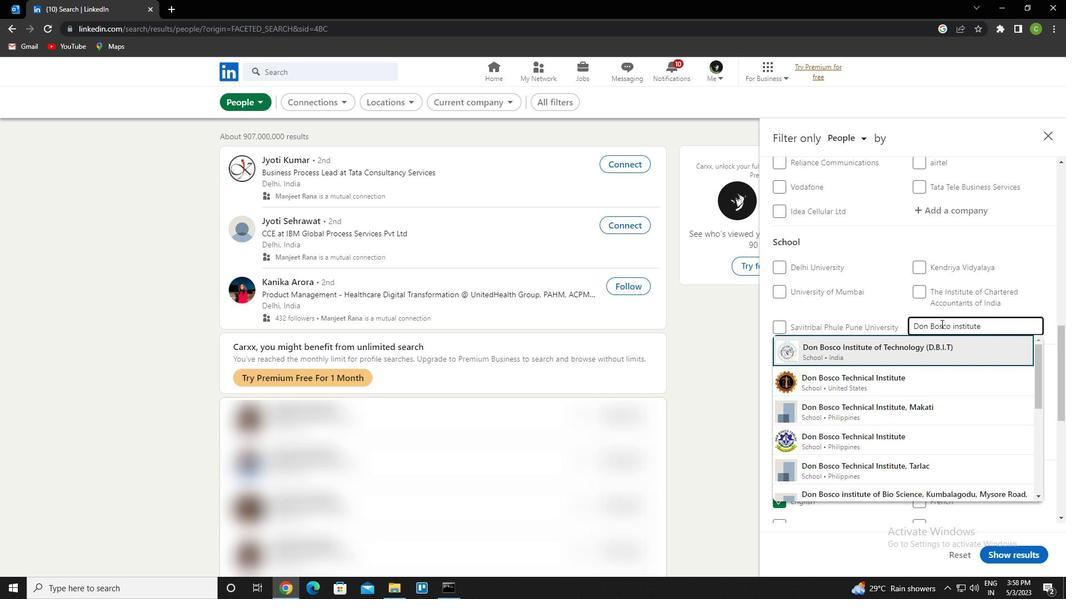 
Action: Mouse moved to (939, 323)
Screenshot: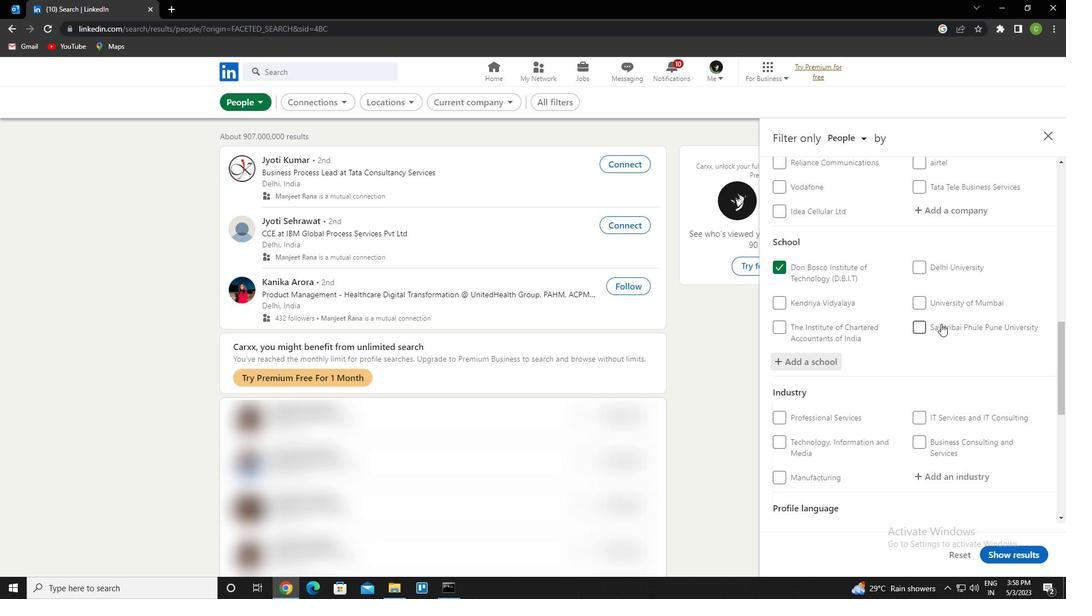 
Action: Mouse scrolled (939, 322) with delta (0, 0)
Screenshot: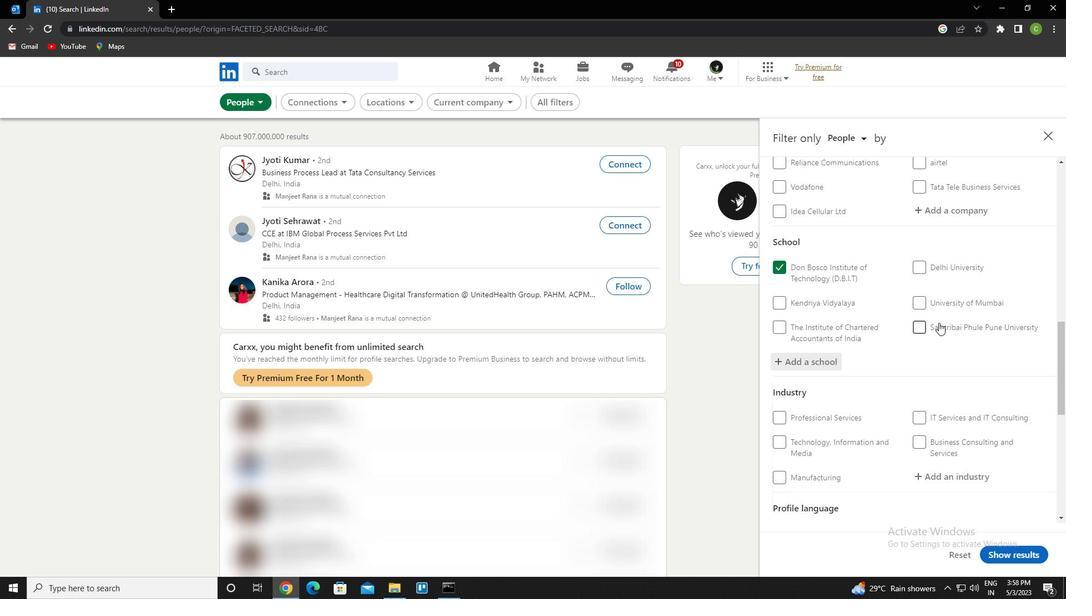 
Action: Mouse scrolled (939, 322) with delta (0, 0)
Screenshot: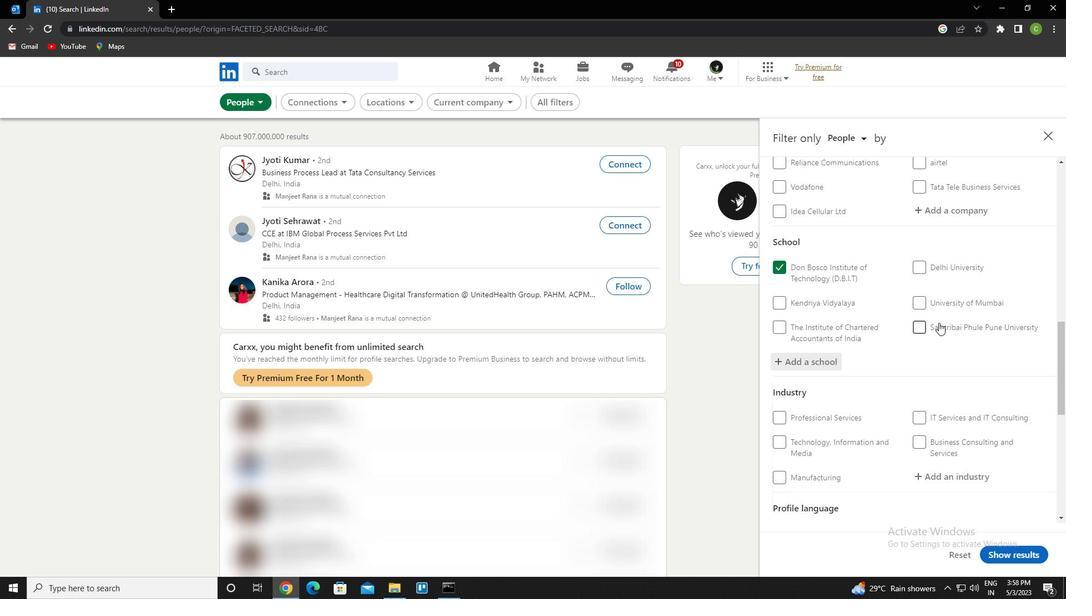
Action: Mouse scrolled (939, 322) with delta (0, 0)
Screenshot: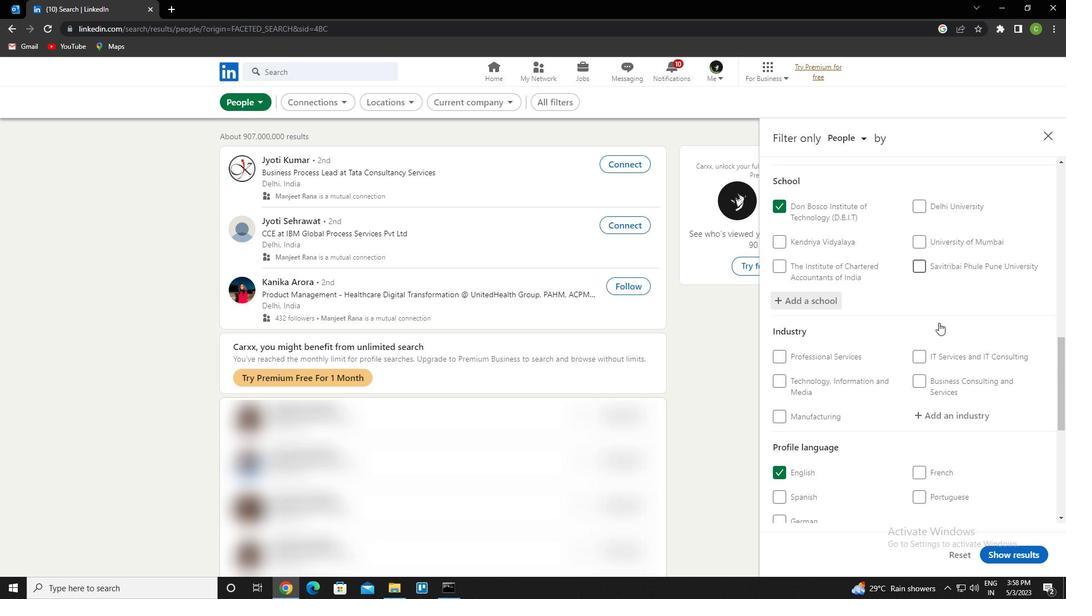 
Action: Mouse moved to (963, 314)
Screenshot: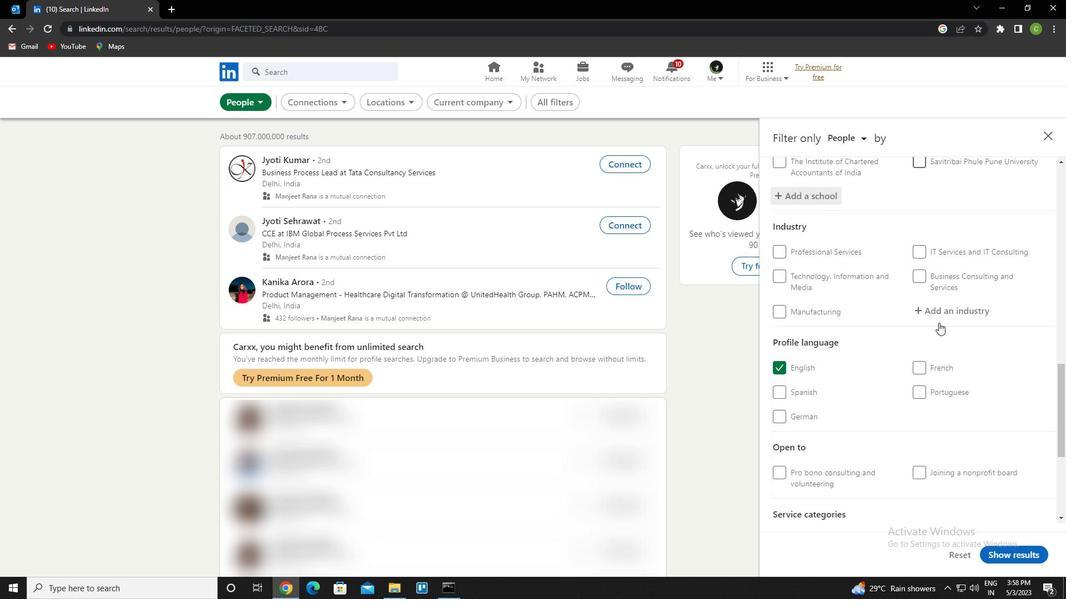 
Action: Mouse pressed left at (963, 314)
Screenshot: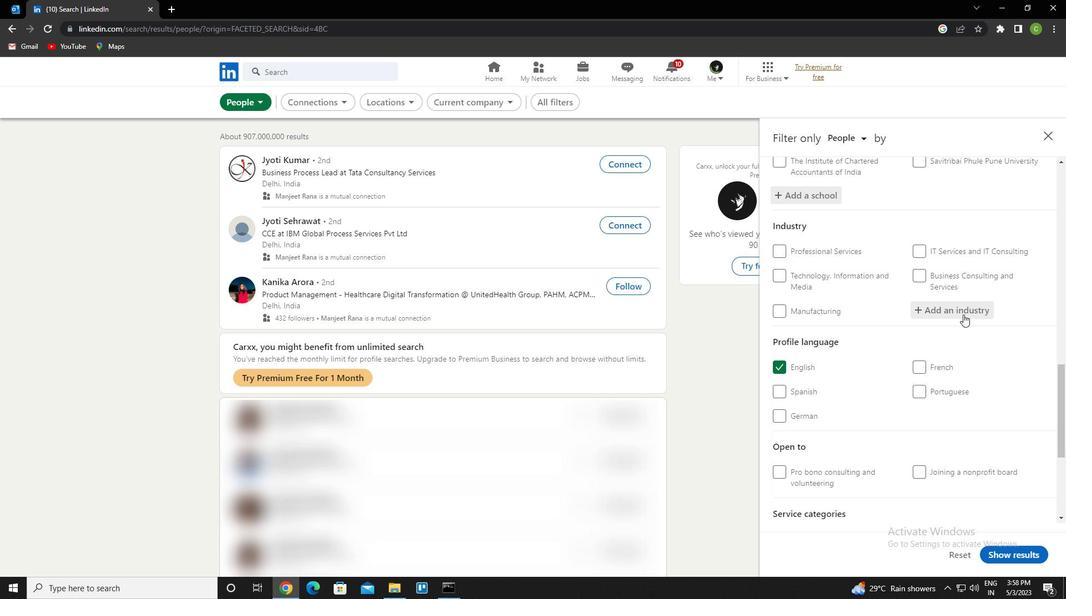 
Action: Key pressed <Key.caps_lock>i<Key.caps_lock>ndian<Key.backspace><Key.backspace><Key.backspace><Key.backspace><Key.backspace><Key.backspace><Key.backspace><Key.backspace><Key.backspace><Key.backspace><Key.backspace><Key.backspace><Key.backspace><Key.backspace><Key.backspace><Key.backspace><Key.backspace><Key.backspace><Key.backspace><Key.backspace><Key.caps_lock>r<Key.caps_lock>estaurants<Key.down><Key.enter>
Screenshot: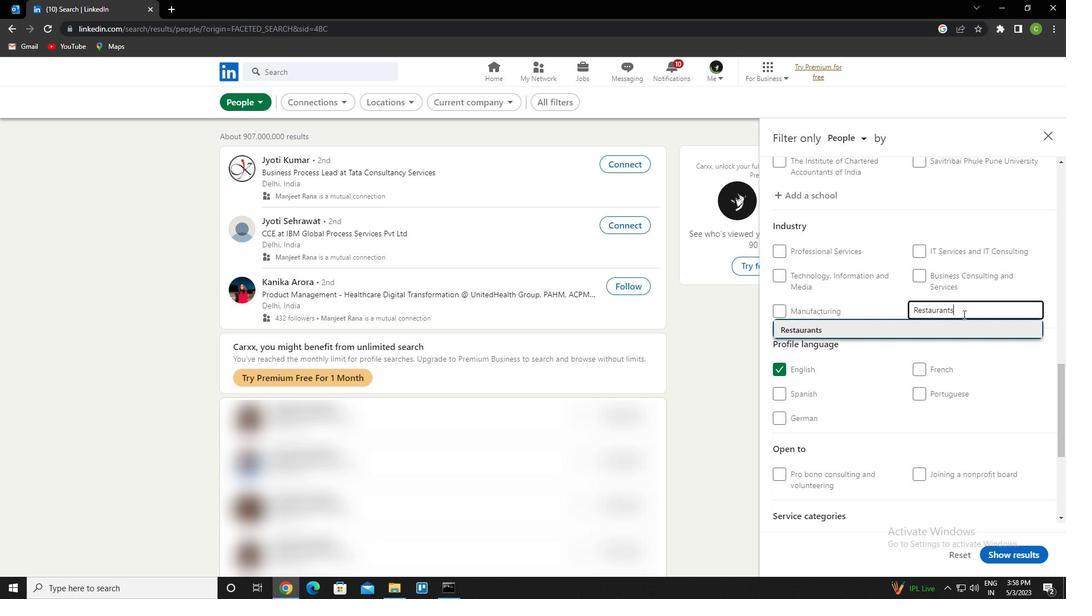 
Action: Mouse scrolled (963, 314) with delta (0, 0)
Screenshot: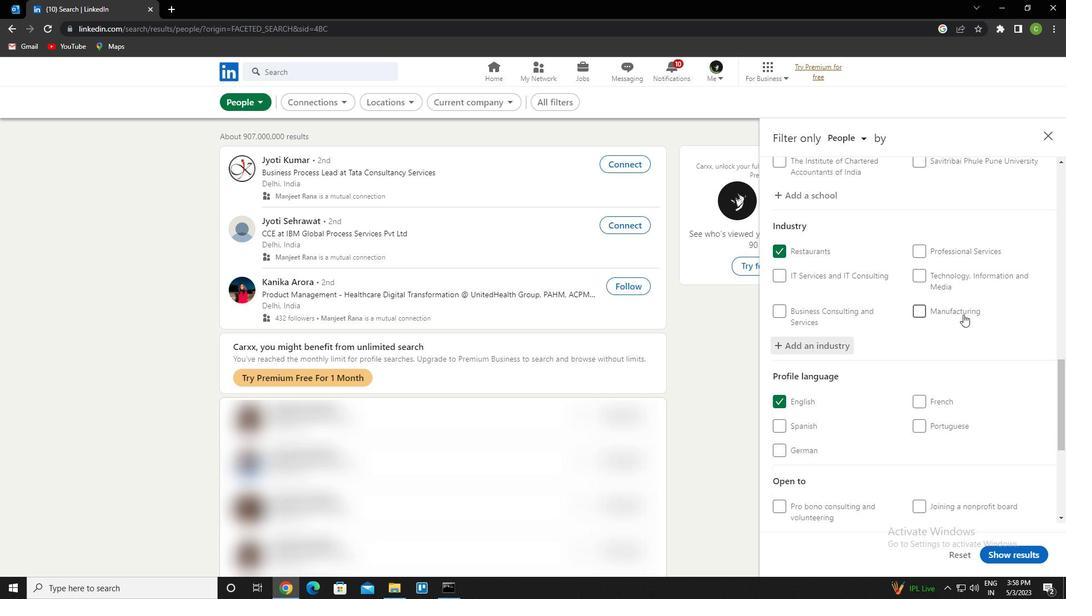 
Action: Mouse scrolled (963, 314) with delta (0, 0)
Screenshot: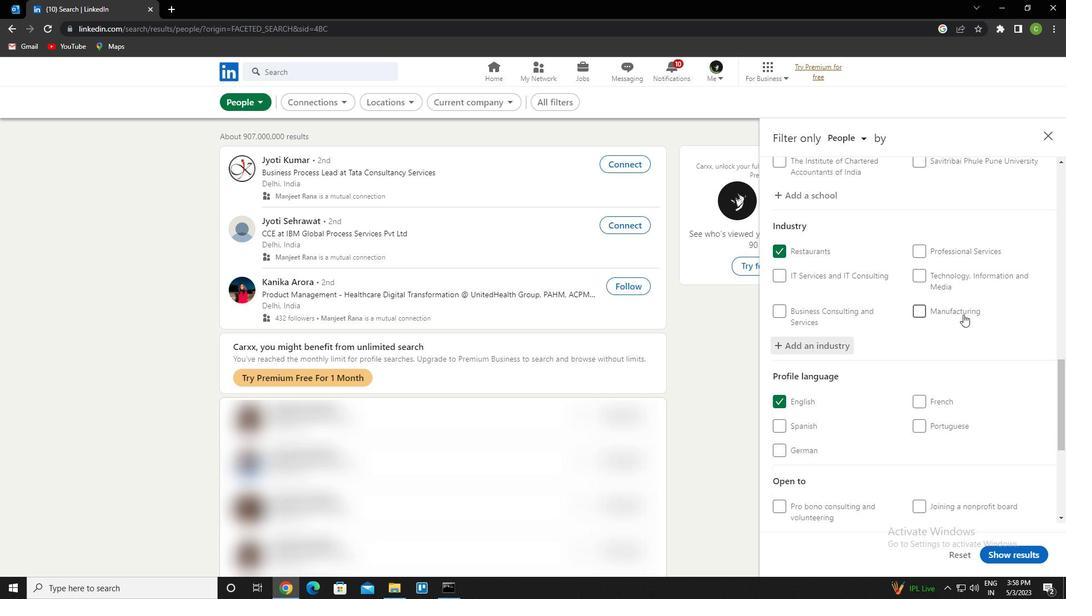 
Action: Mouse scrolled (963, 314) with delta (0, 0)
Screenshot: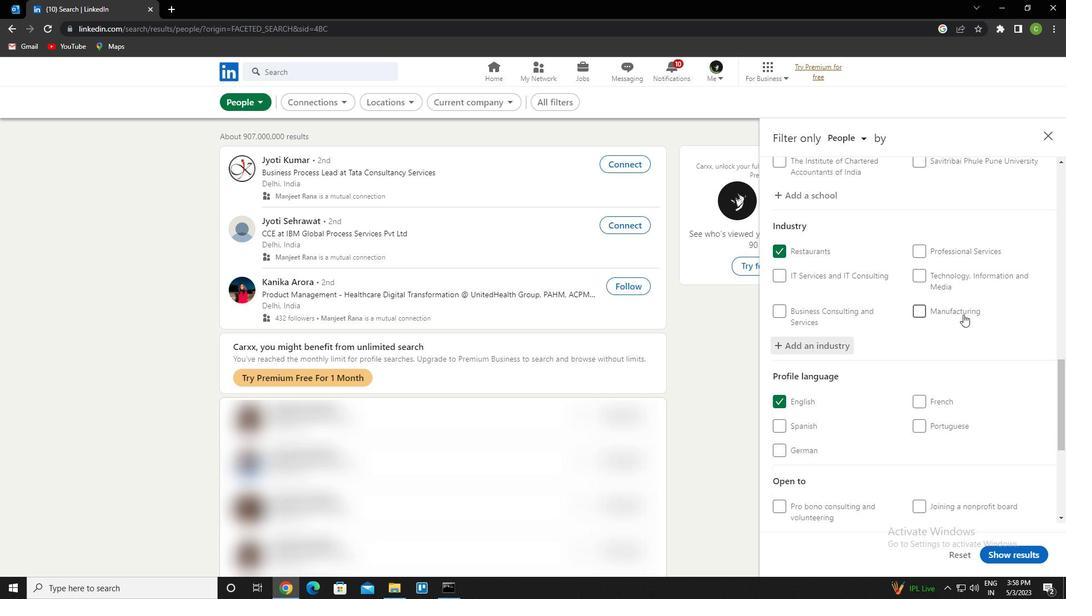 
Action: Mouse scrolled (963, 314) with delta (0, 0)
Screenshot: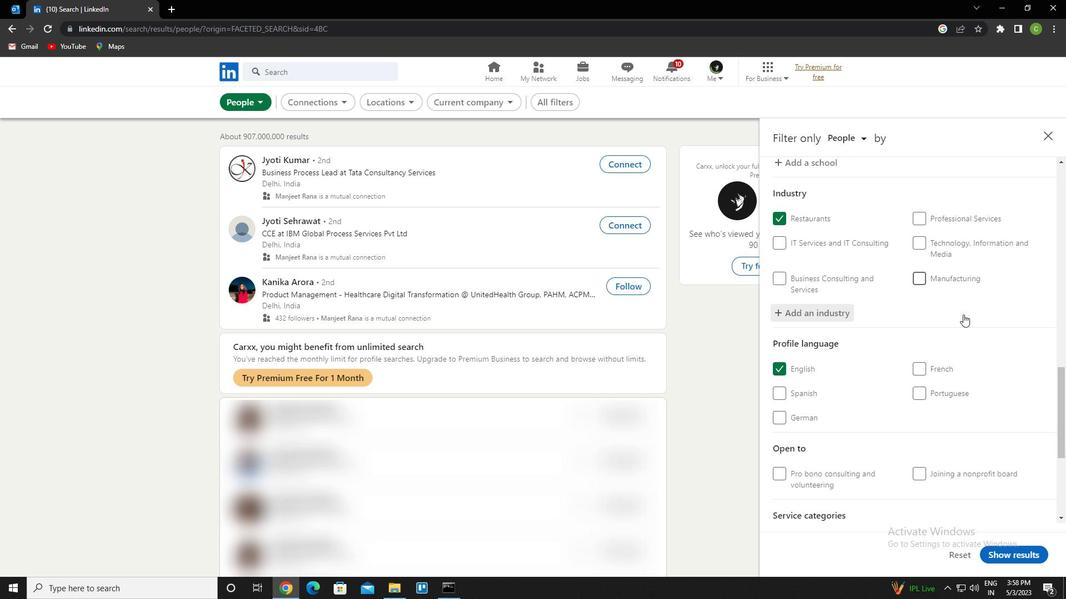 
Action: Mouse scrolled (963, 314) with delta (0, 0)
Screenshot: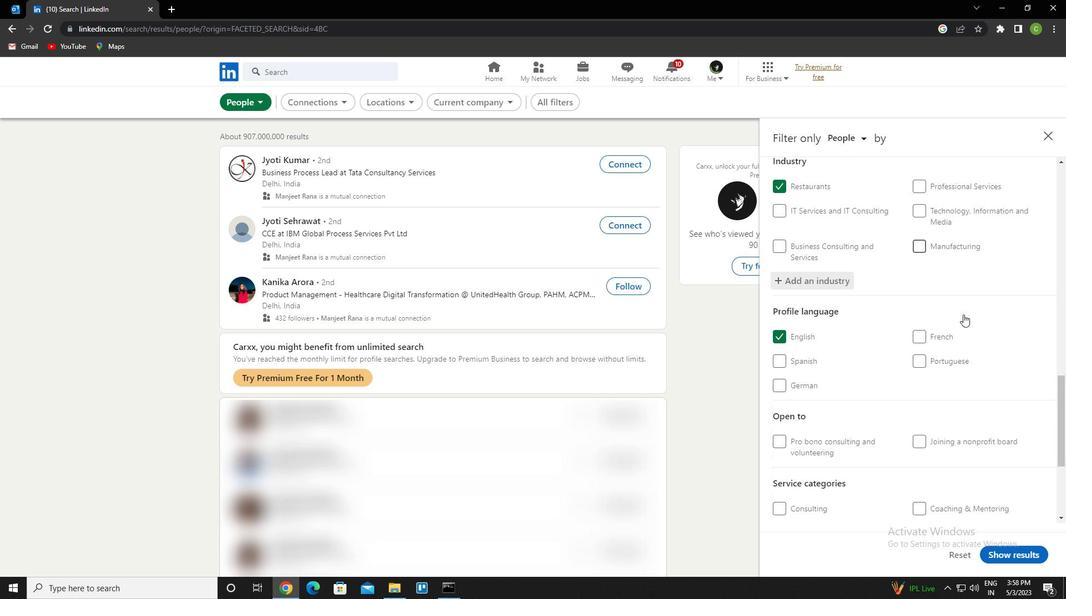 
Action: Mouse scrolled (963, 314) with delta (0, 0)
Screenshot: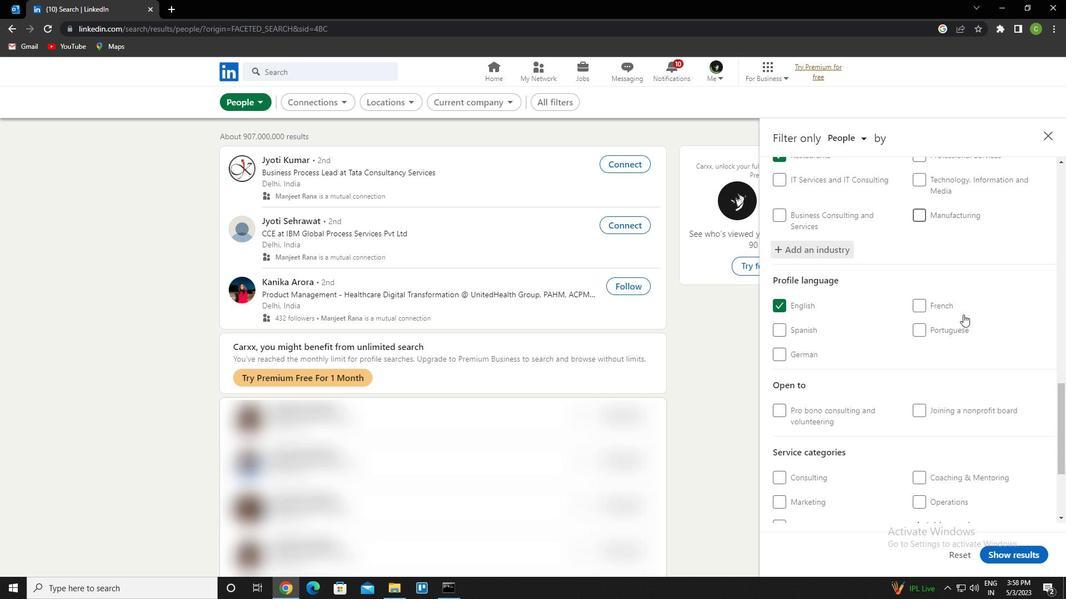 
Action: Mouse scrolled (963, 314) with delta (0, 0)
Screenshot: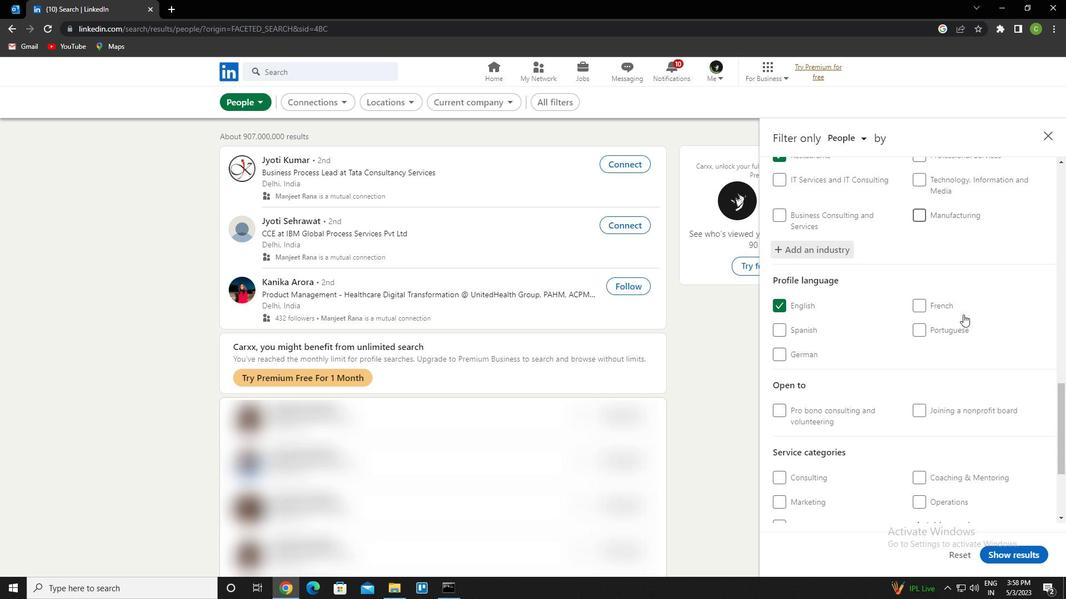 
Action: Mouse moved to (952, 372)
Screenshot: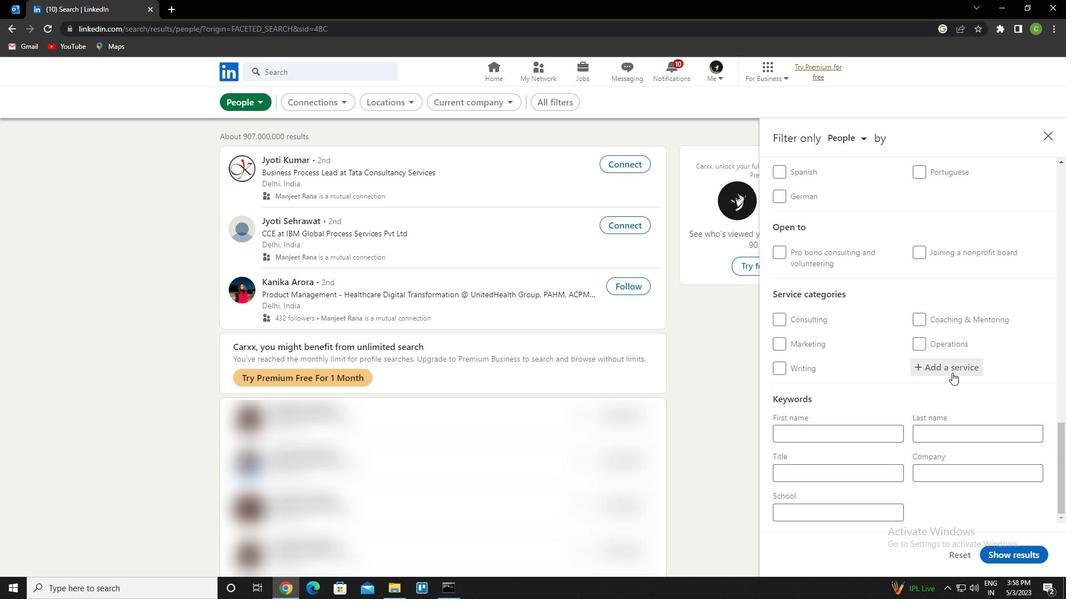 
Action: Mouse pressed left at (952, 372)
Screenshot: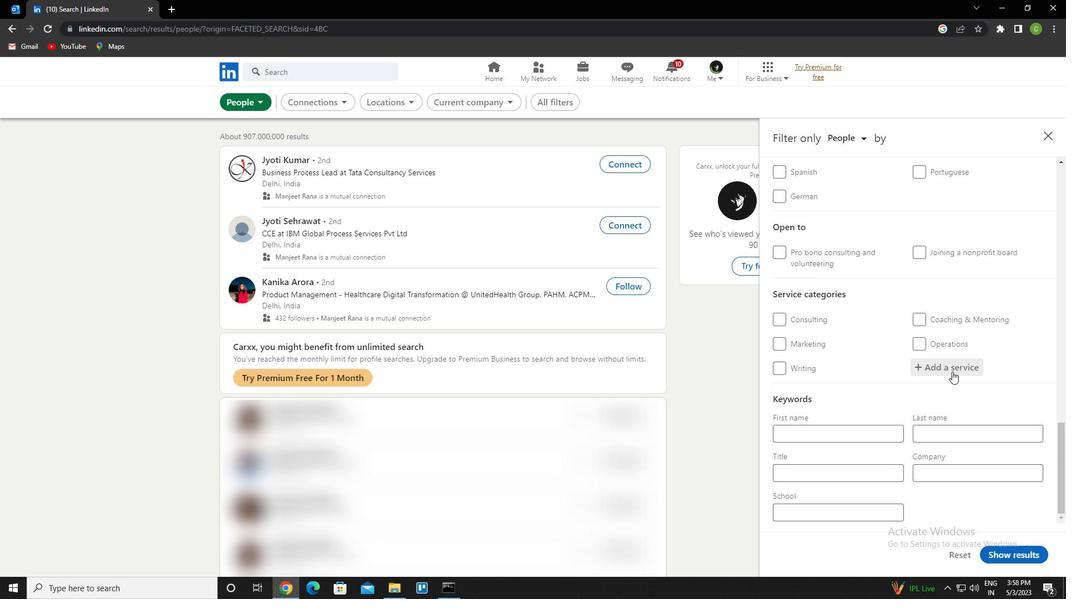 
Action: Key pressed <Key.caps_lock>b<Key.caps_lock>logging<Key.down><Key.enter>
Screenshot: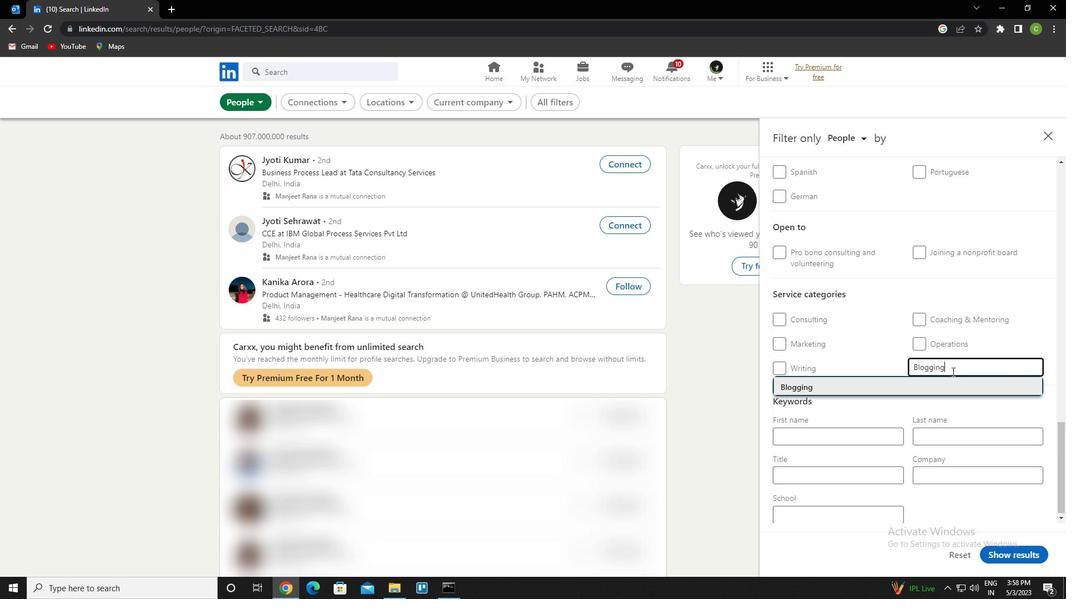 
Action: Mouse scrolled (952, 371) with delta (0, 0)
Screenshot: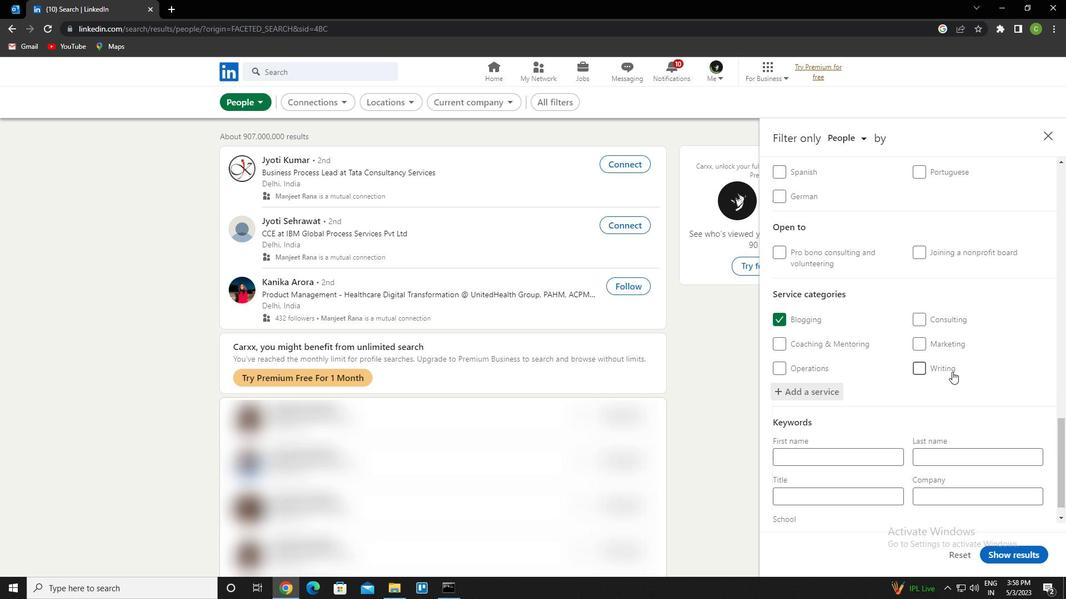 
Action: Mouse scrolled (952, 371) with delta (0, 0)
Screenshot: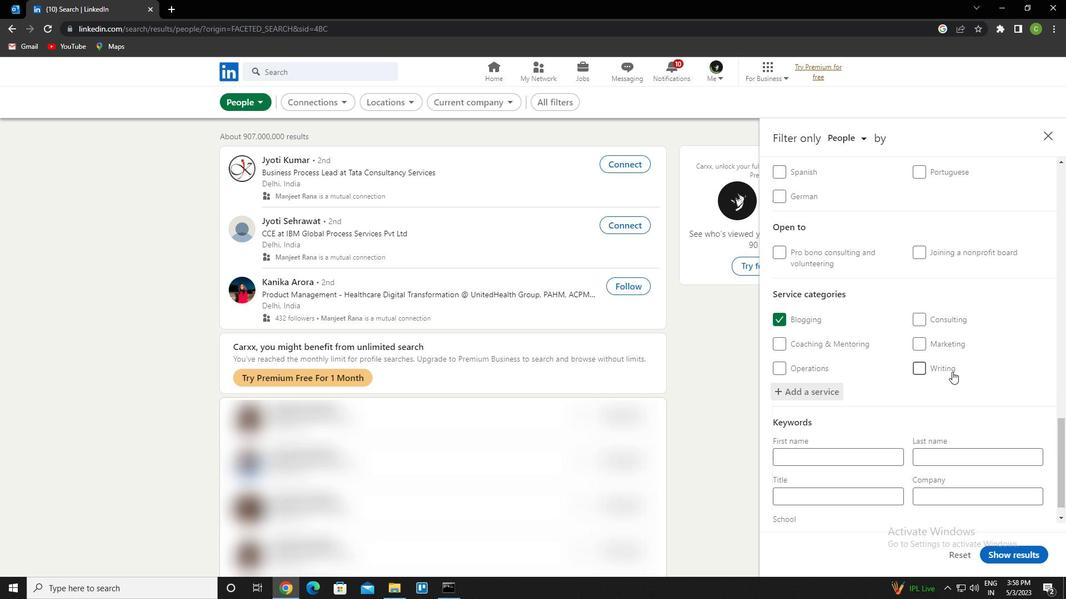 
Action: Mouse scrolled (952, 371) with delta (0, 0)
Screenshot: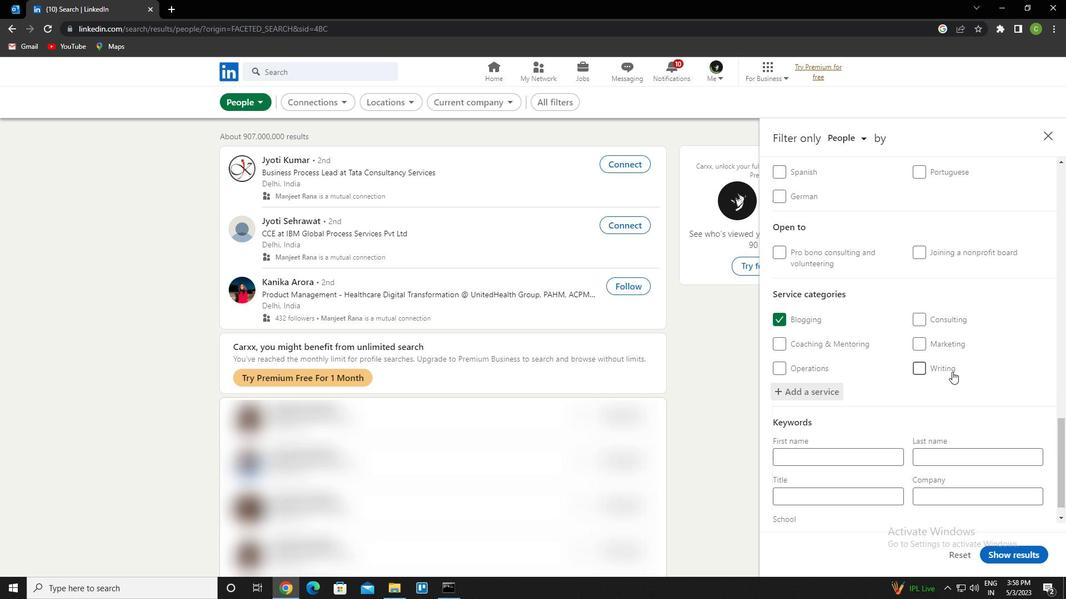 
Action: Mouse scrolled (952, 371) with delta (0, 0)
Screenshot: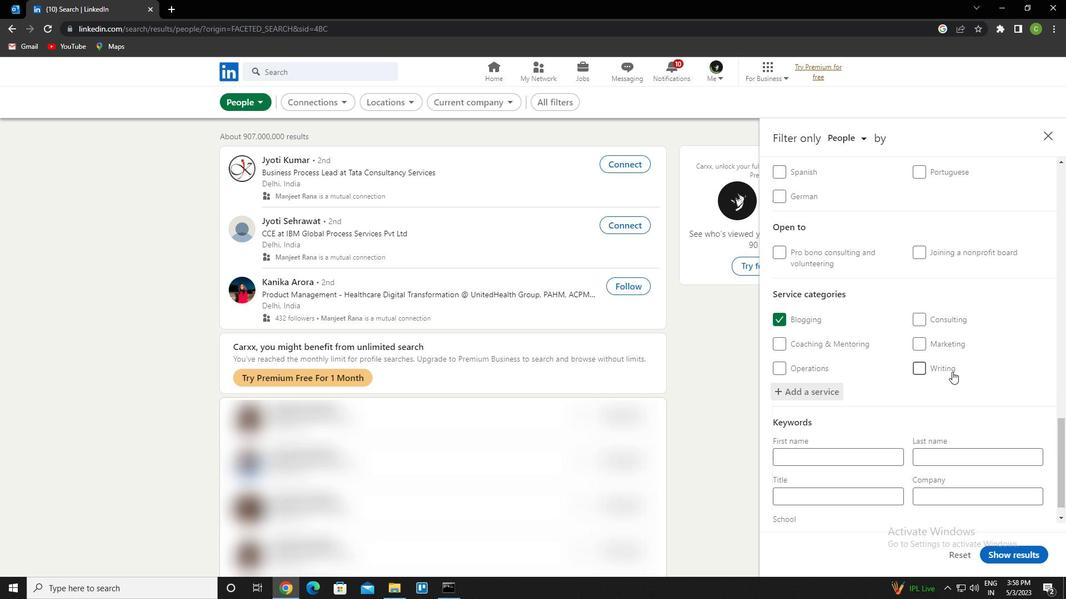 
Action: Mouse scrolled (952, 371) with delta (0, 0)
Screenshot: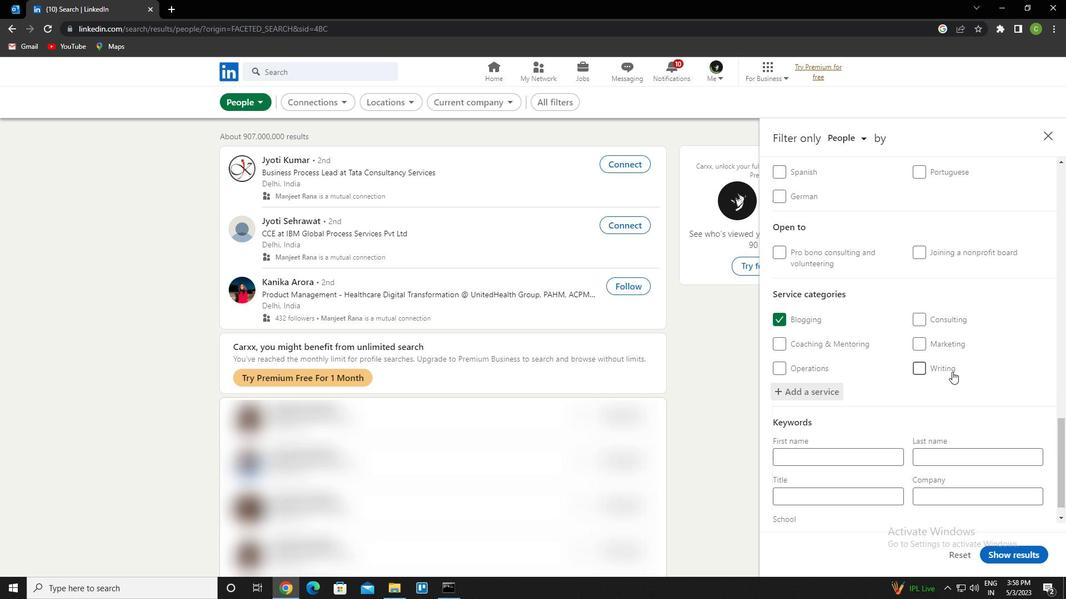 
Action: Mouse moved to (862, 469)
Screenshot: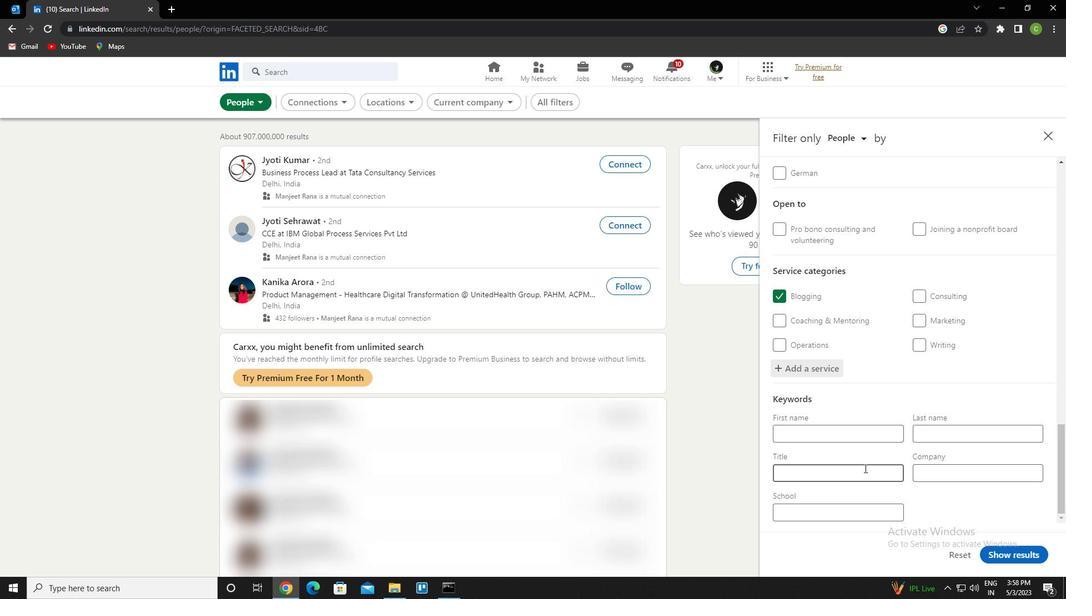 
Action: Mouse pressed left at (862, 469)
Screenshot: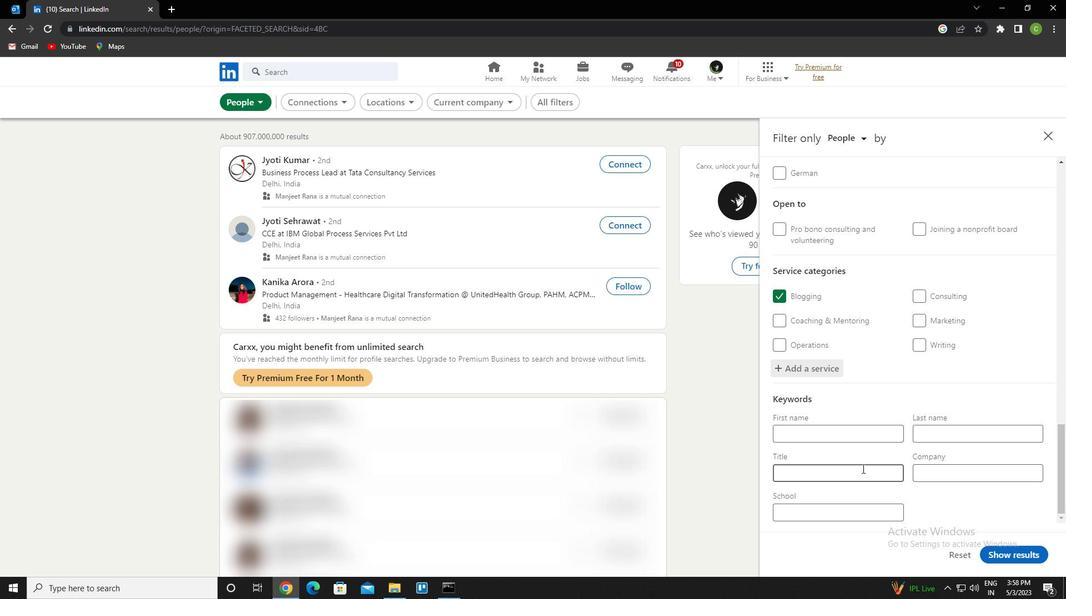 
Action: Key pressed <Key.caps_lock>f<Key.caps_lock>inance<Key.space><Key.caps_lock>m<Key.caps_lock>anager
Screenshot: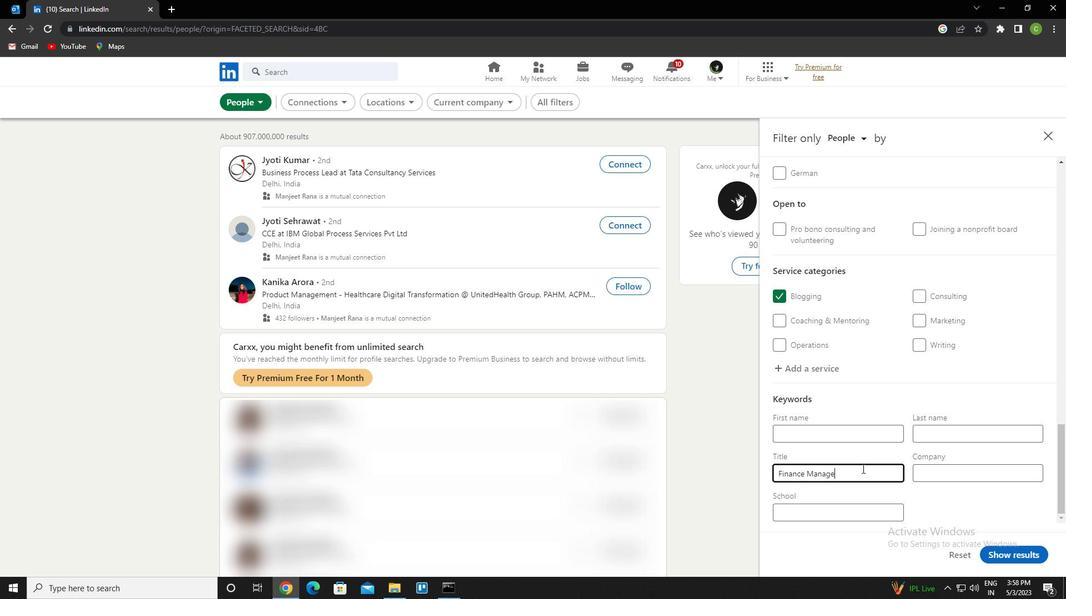 
Action: Mouse moved to (1005, 546)
Screenshot: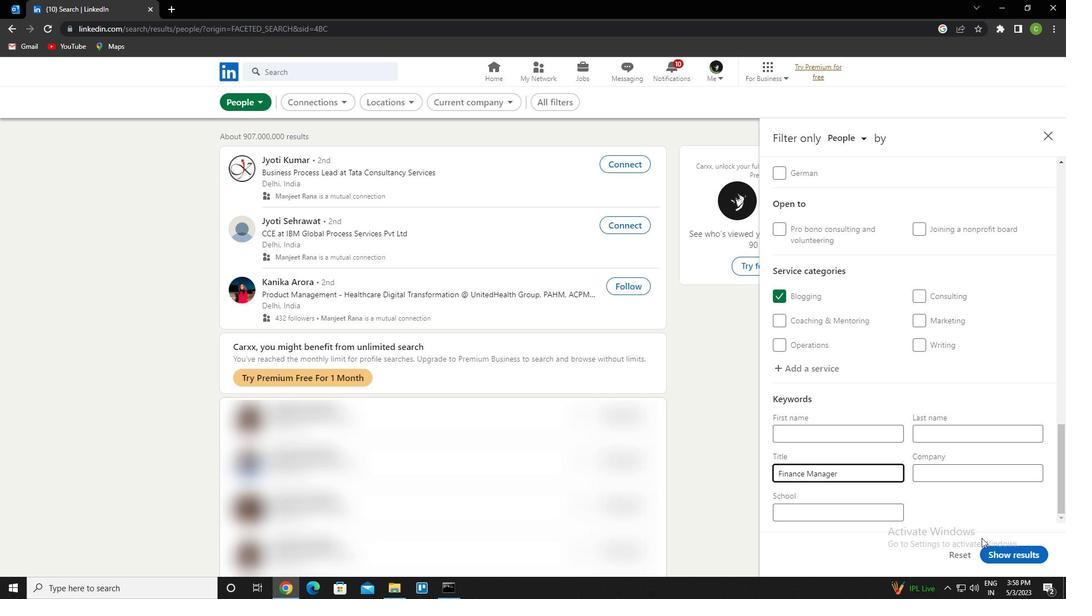 
Action: Mouse pressed left at (1005, 546)
Screenshot: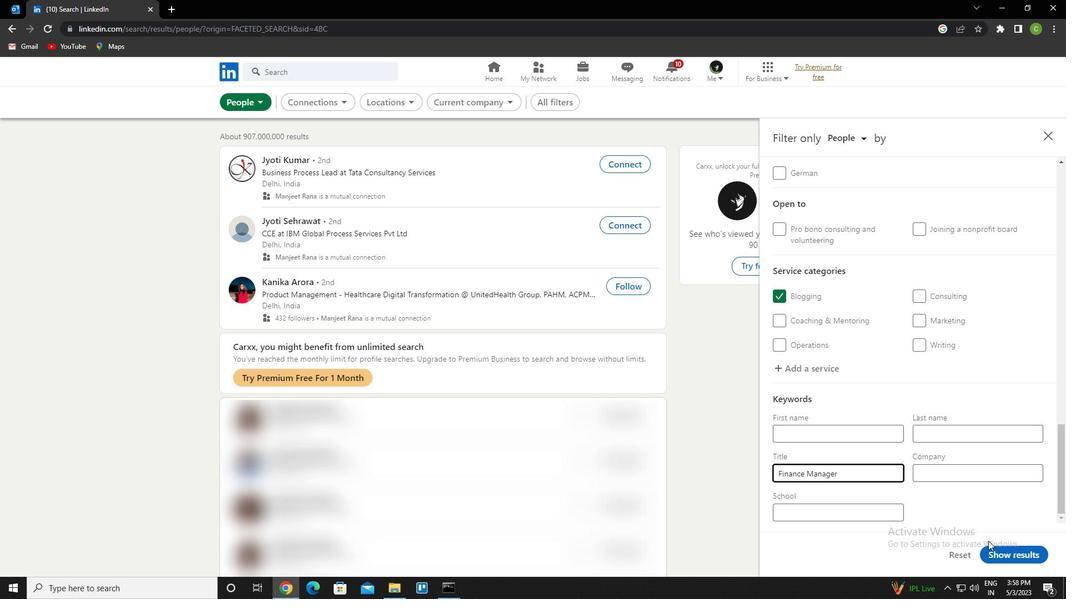 
Action: Mouse moved to (446, 532)
Screenshot: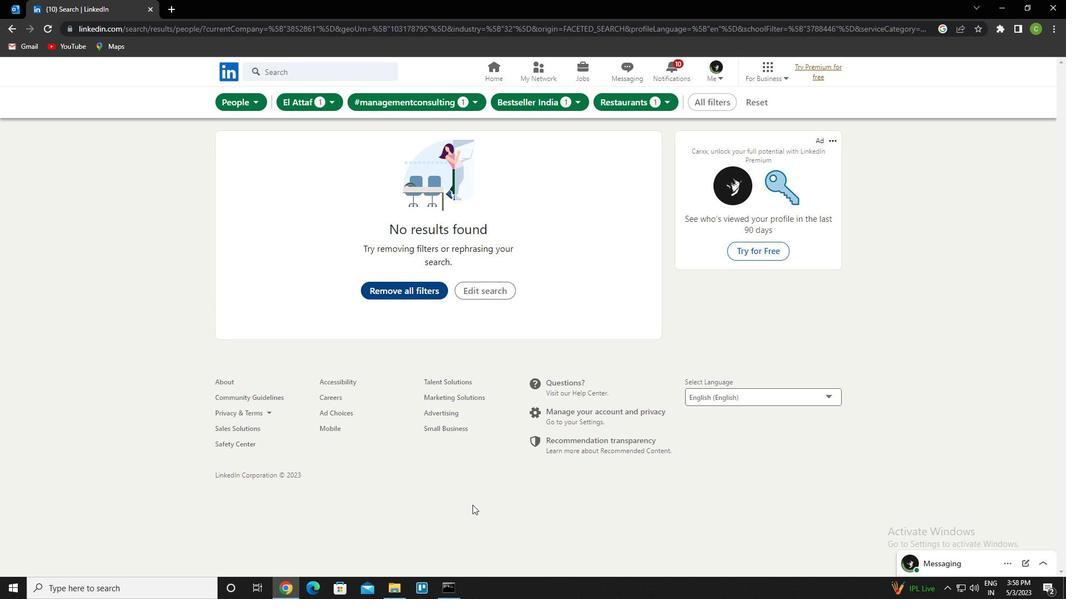 
